 Task: Add the task  Improve user input sanitization for better security to the section Change Management Sprint in the project Transform and add a Due Date to the respective task as 2023/11/08.
Action: Mouse moved to (1138, 620)
Screenshot: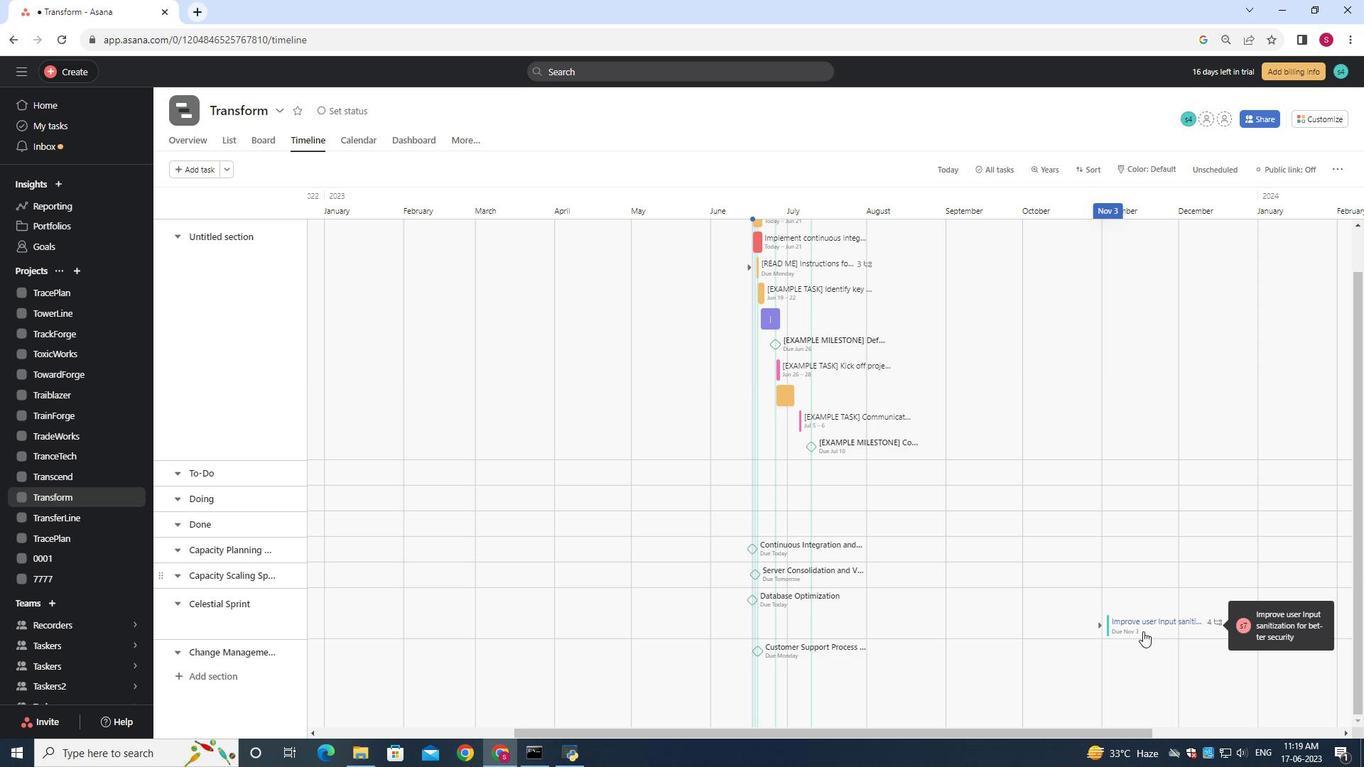 
Action: Mouse pressed left at (1138, 620)
Screenshot: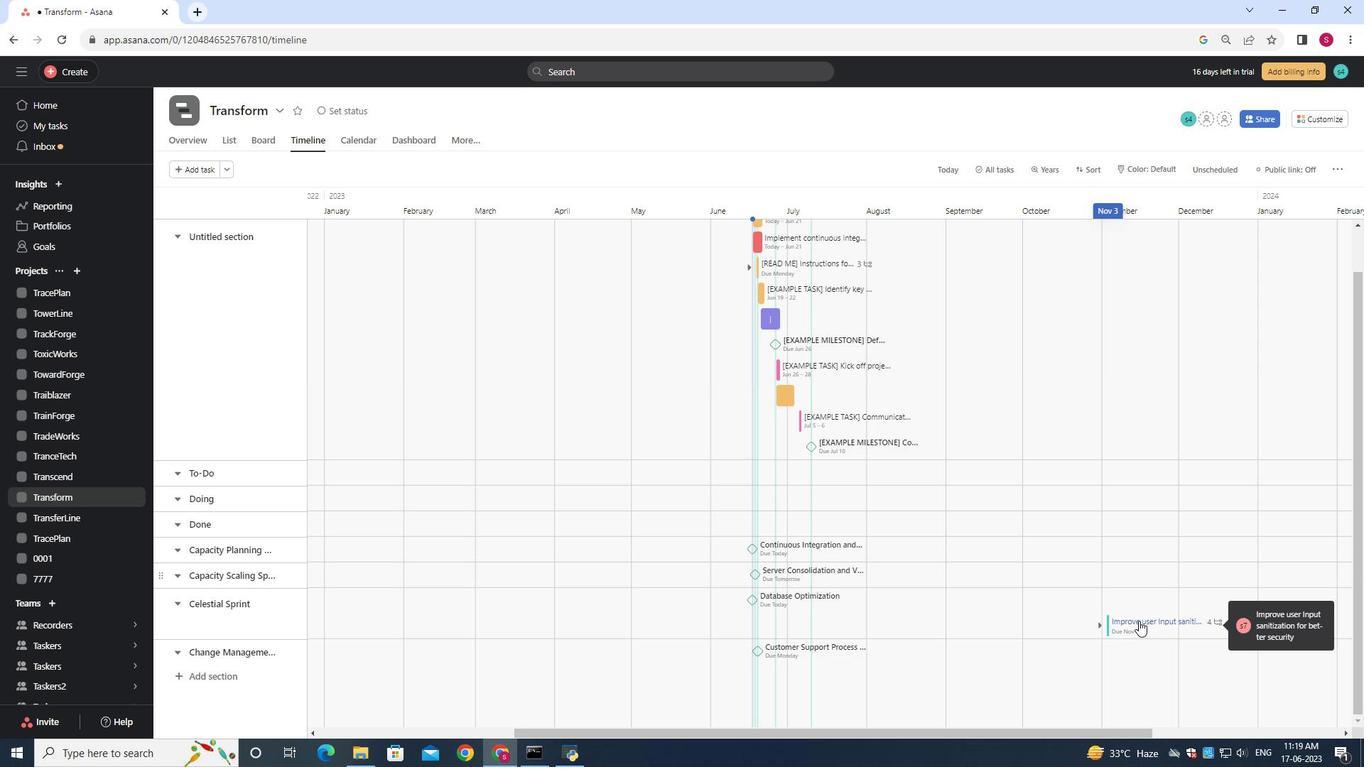 
Action: Mouse moved to (1121, 627)
Screenshot: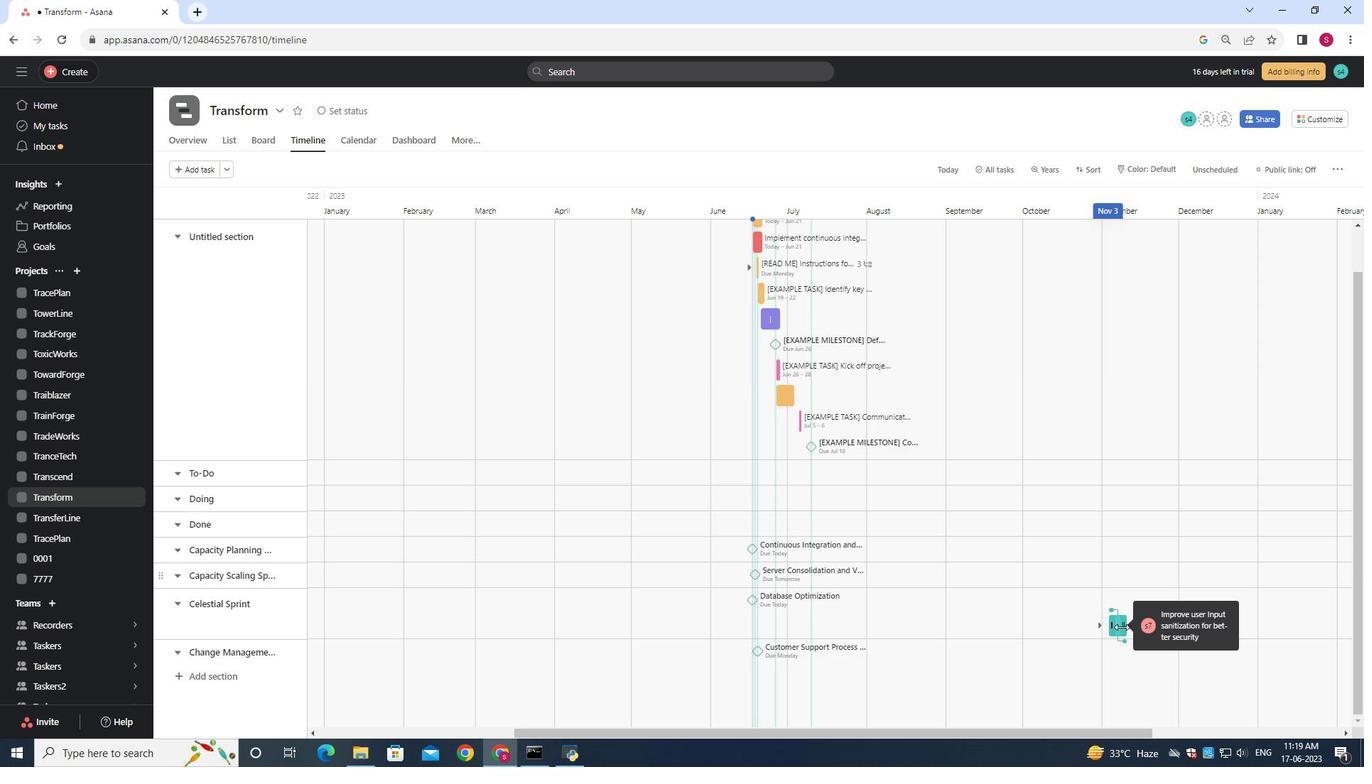 
Action: Mouse pressed left at (1121, 627)
Screenshot: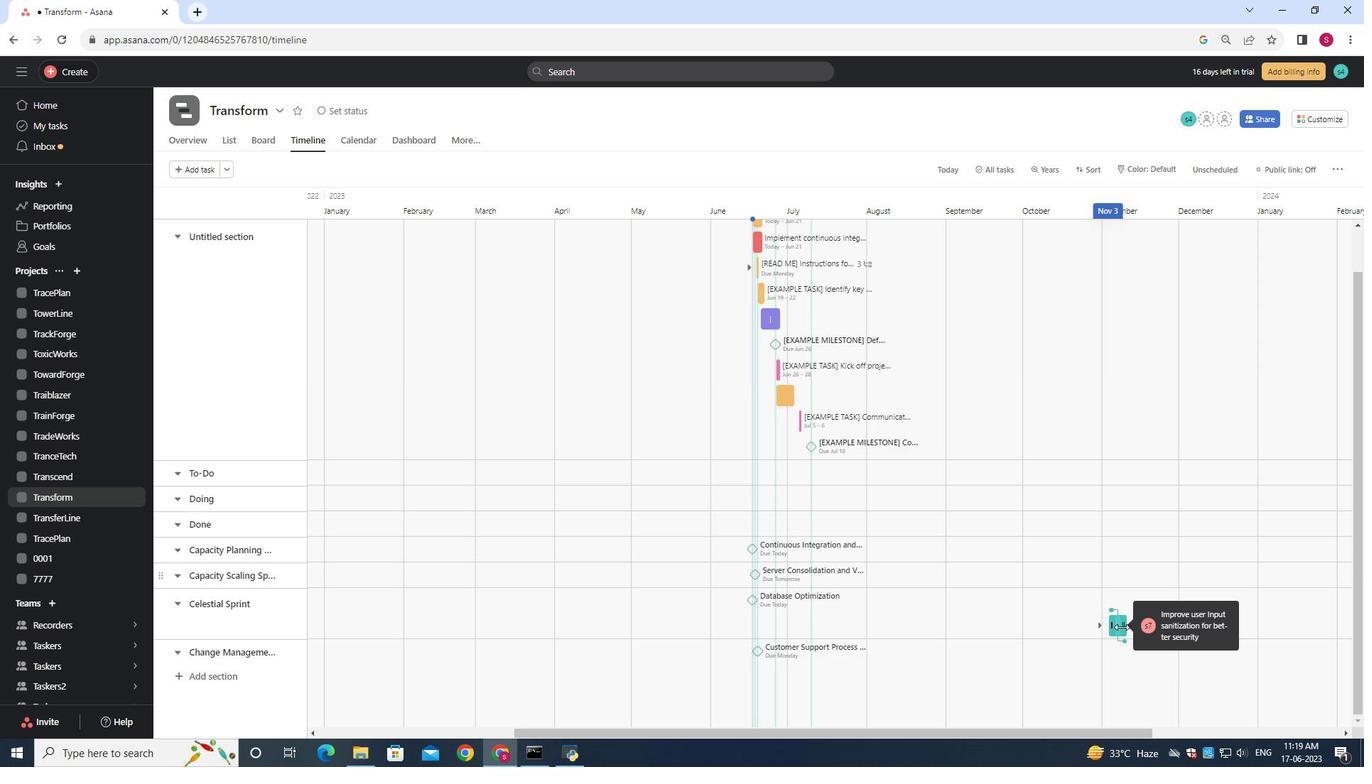 
Action: Mouse moved to (1117, 620)
Screenshot: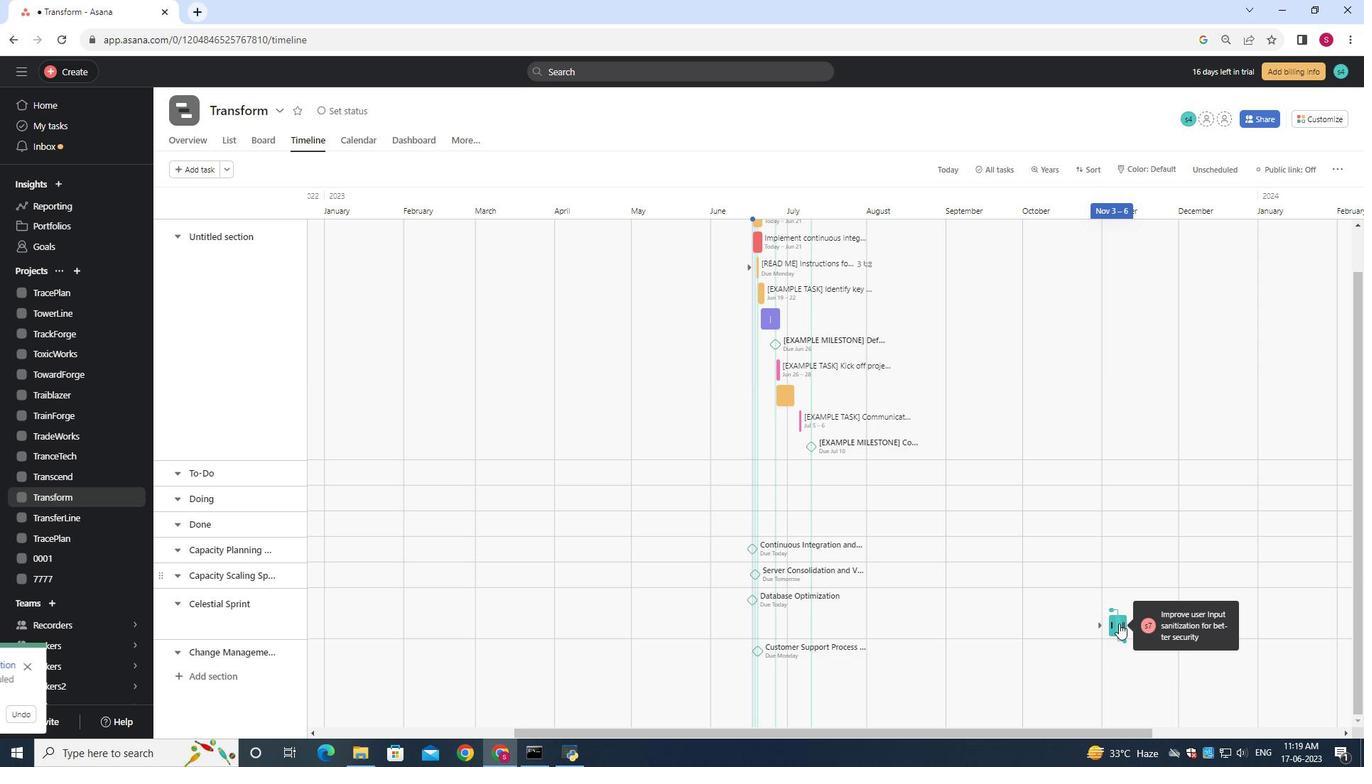 
Action: Mouse pressed left at (1117, 620)
Screenshot: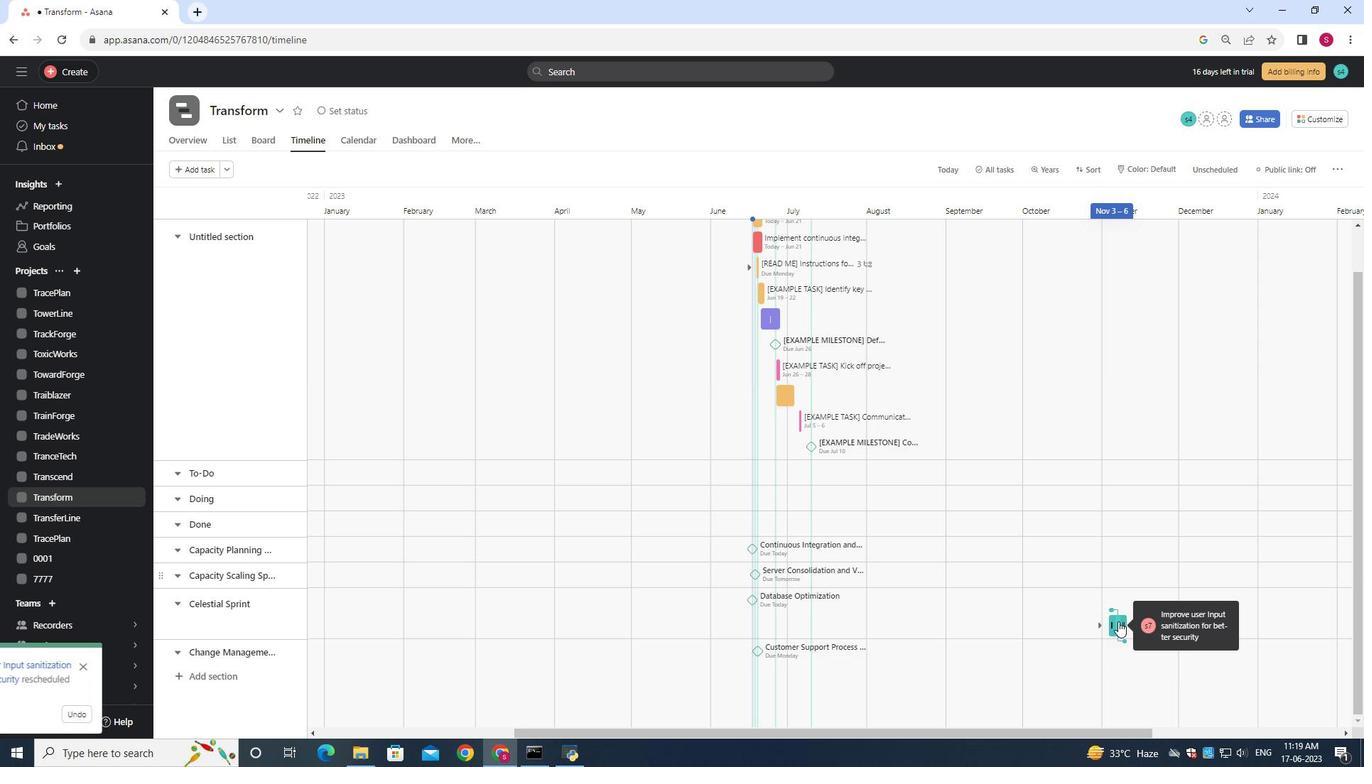 
Action: Mouse moved to (1122, 652)
Screenshot: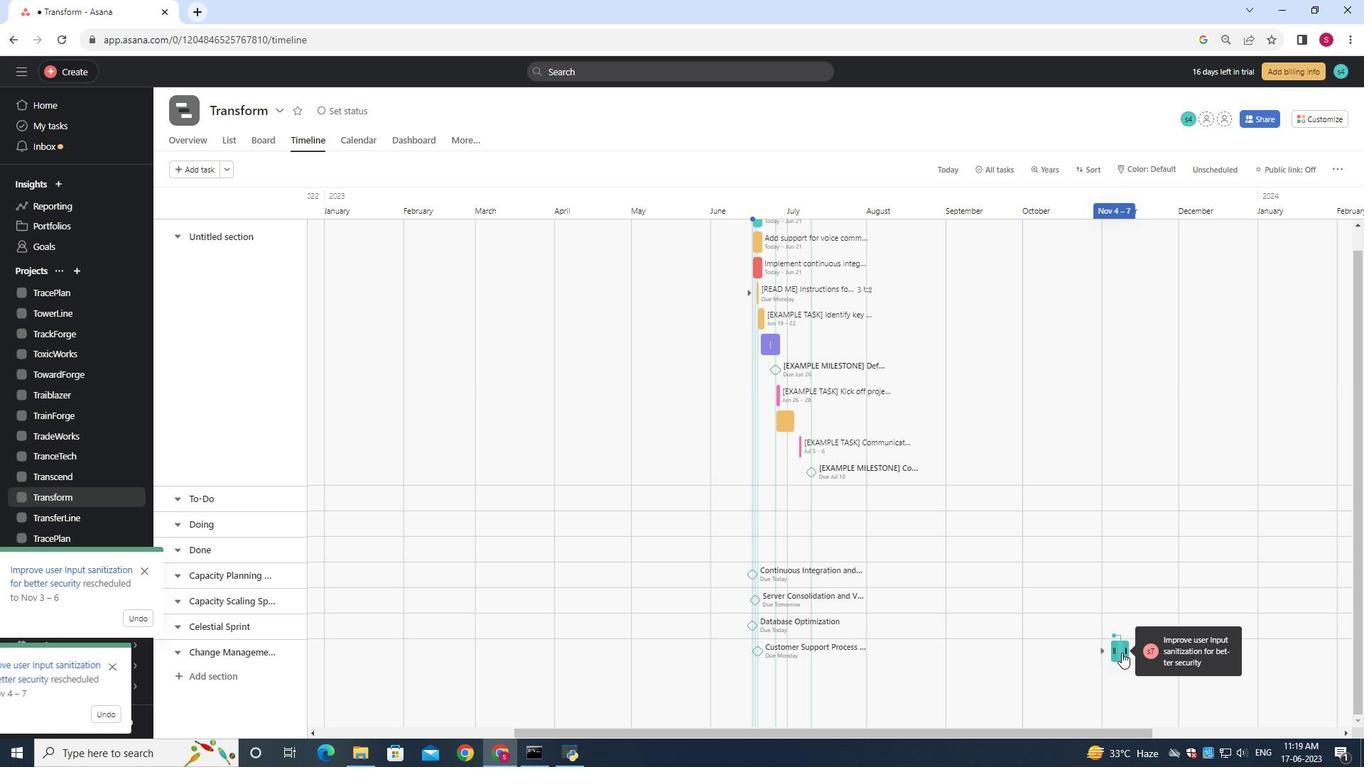 
Action: Mouse pressed left at (1122, 652)
Screenshot: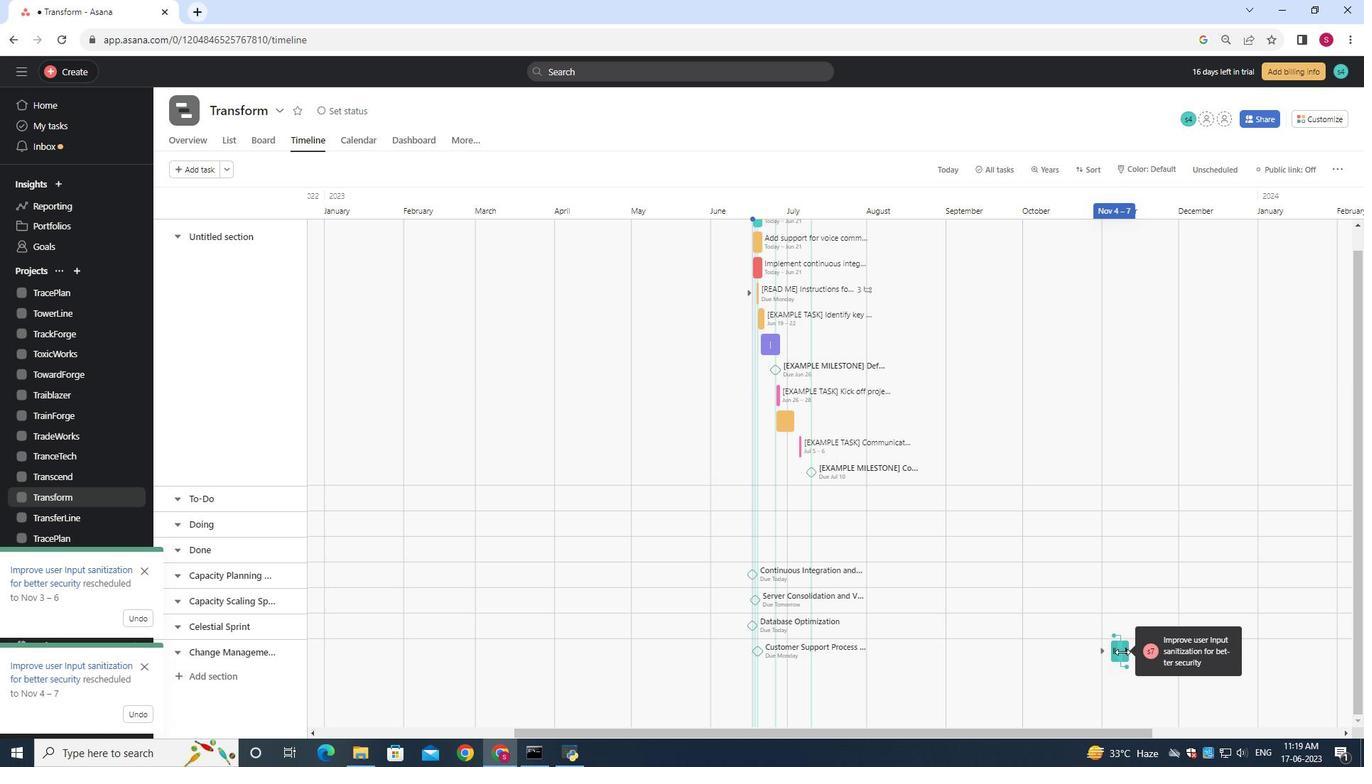 
Action: Mouse moved to (1116, 657)
Screenshot: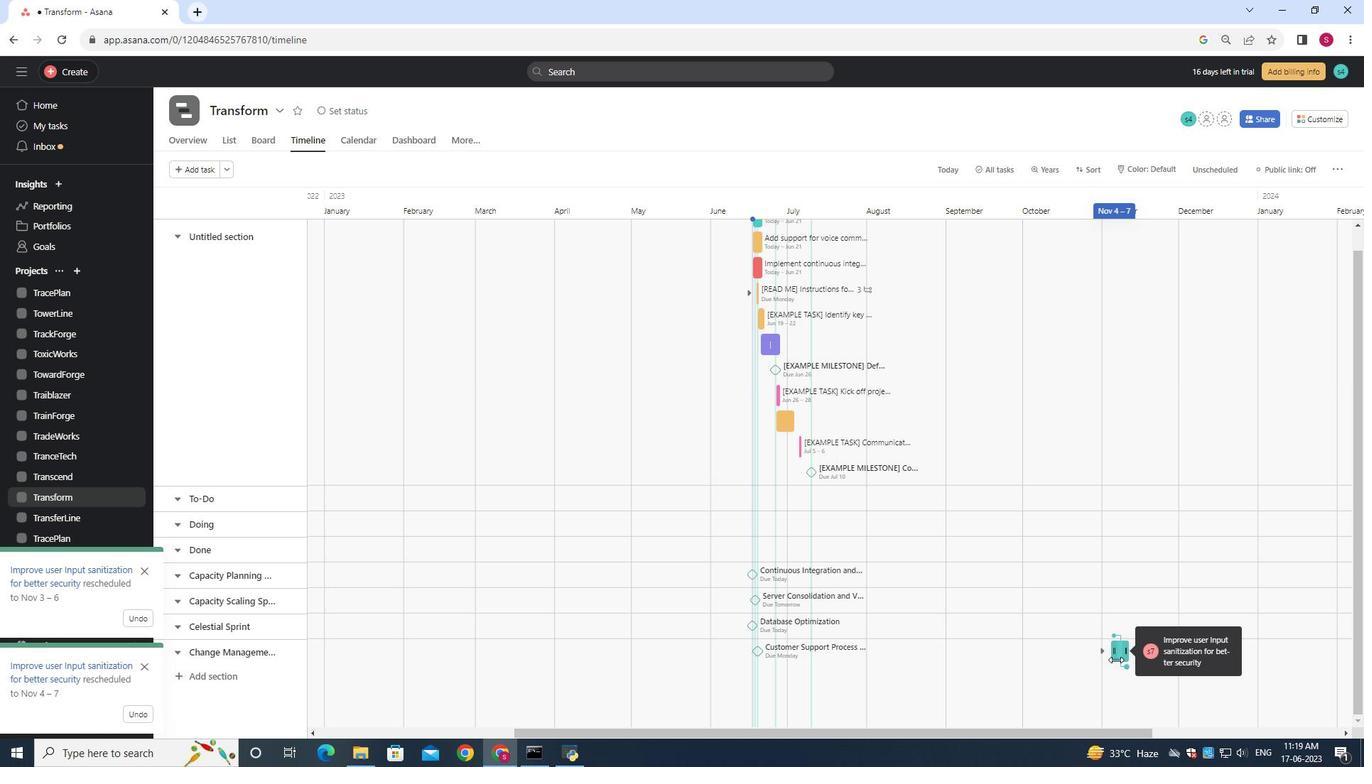 
Action: Mouse pressed left at (1116, 657)
Screenshot: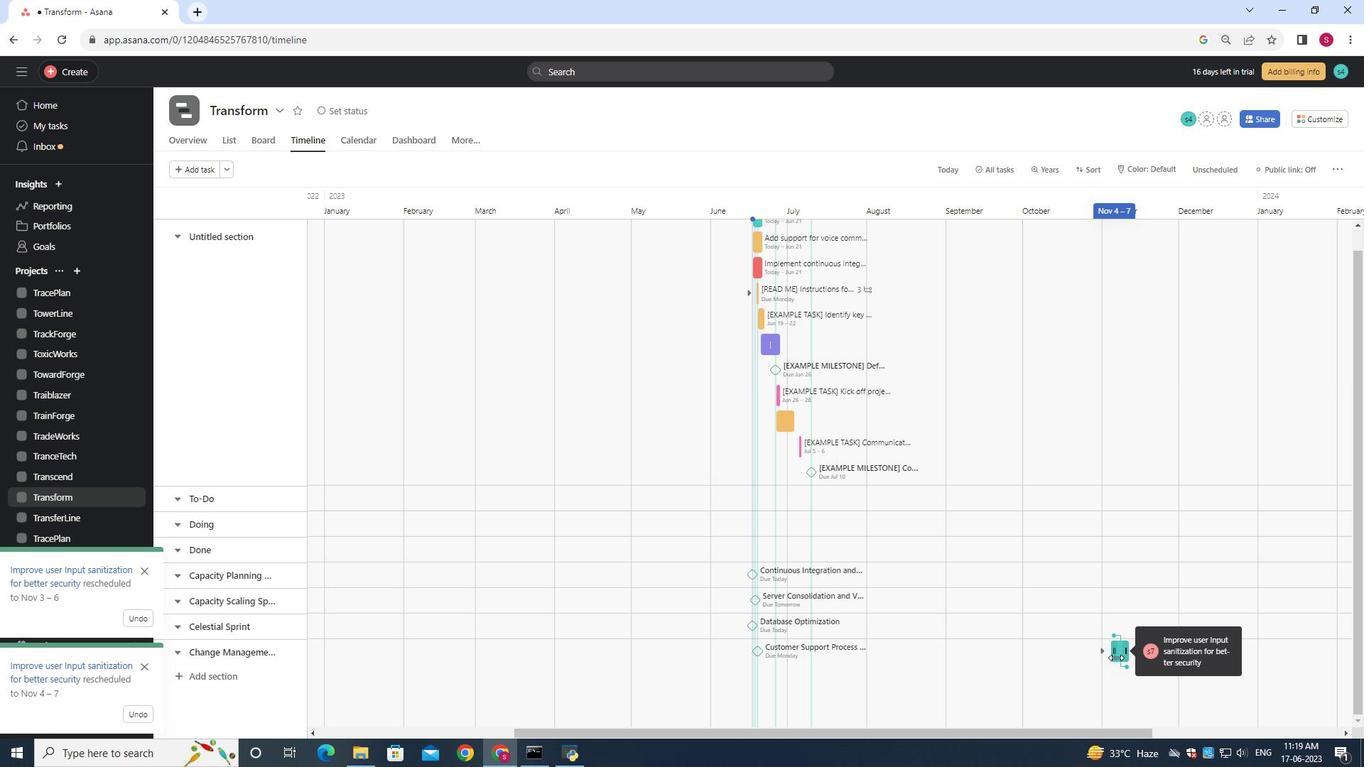 
Action: Mouse moved to (1122, 652)
Screenshot: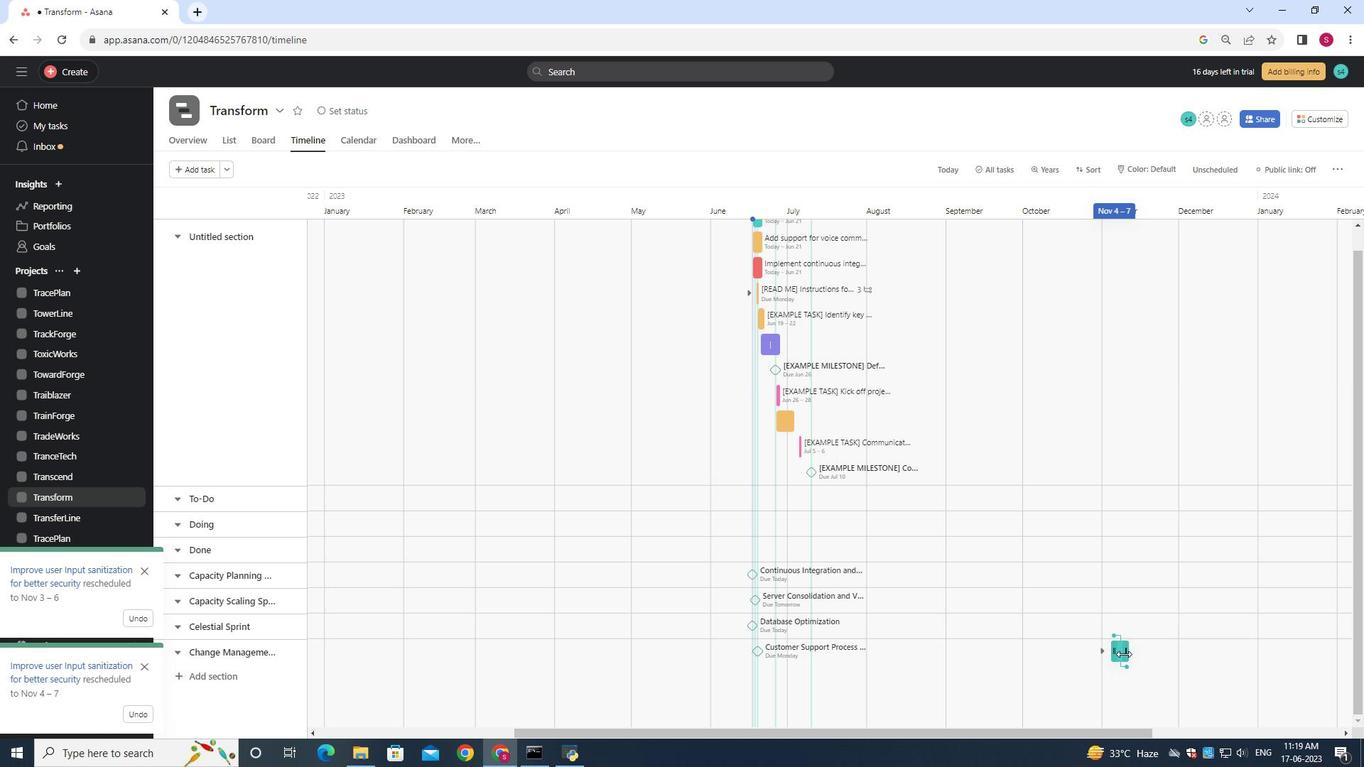 
Action: Mouse pressed left at (1122, 652)
Screenshot: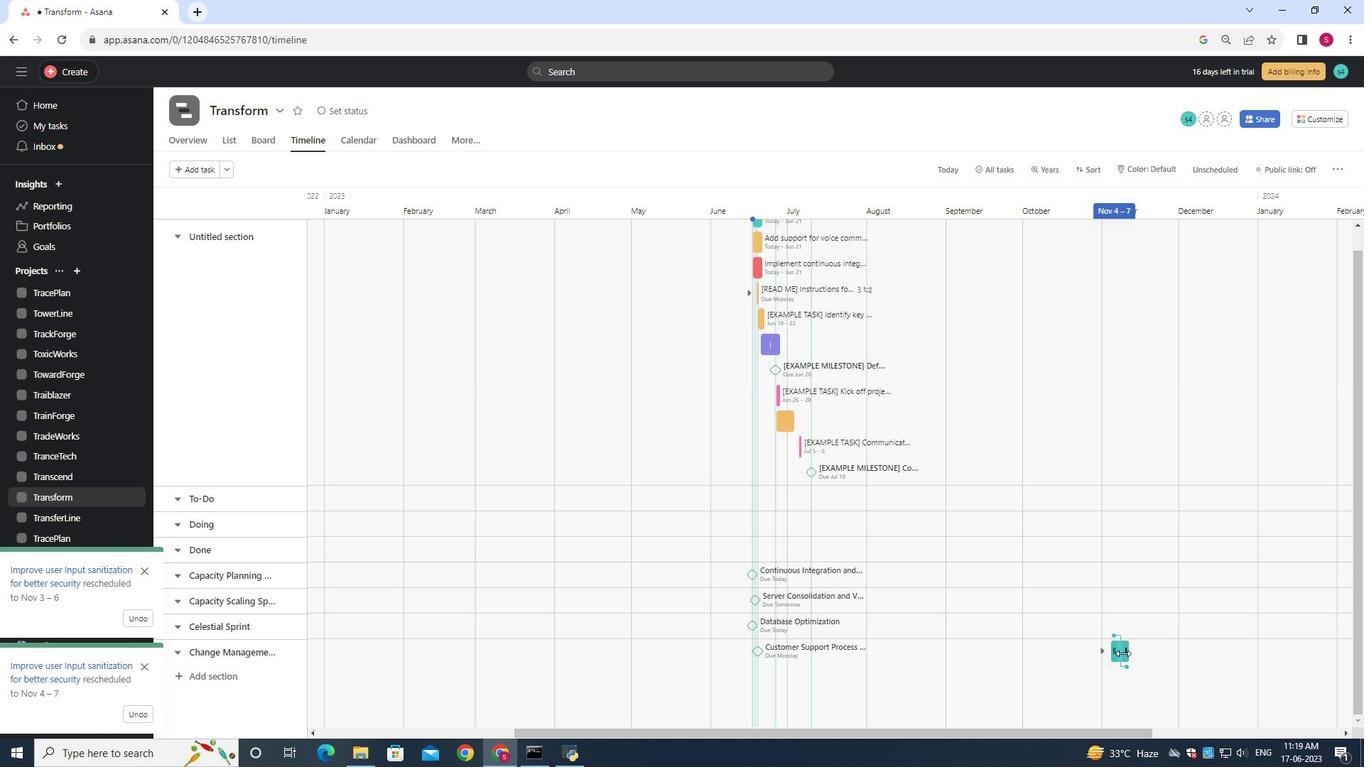 
Action: Mouse moved to (1123, 655)
Screenshot: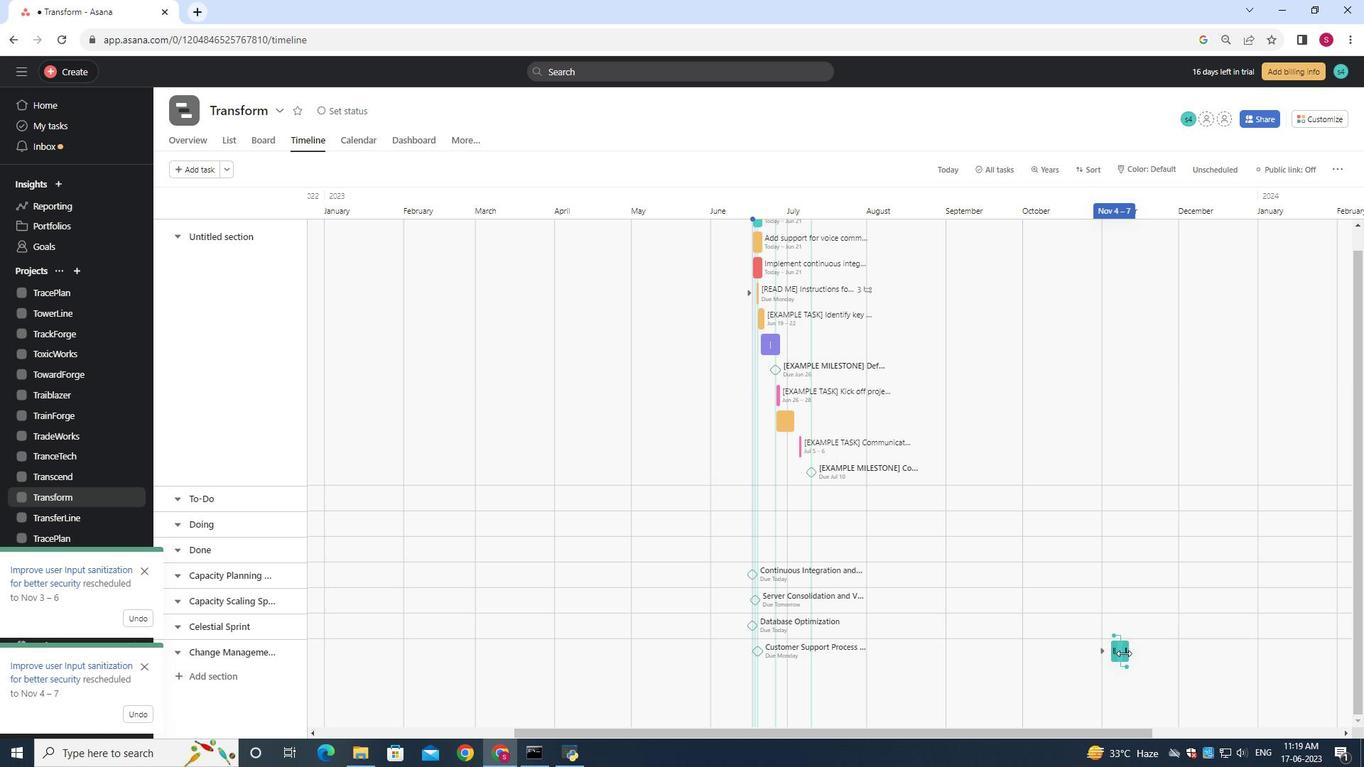 
Action: Mouse pressed left at (1123, 655)
Screenshot: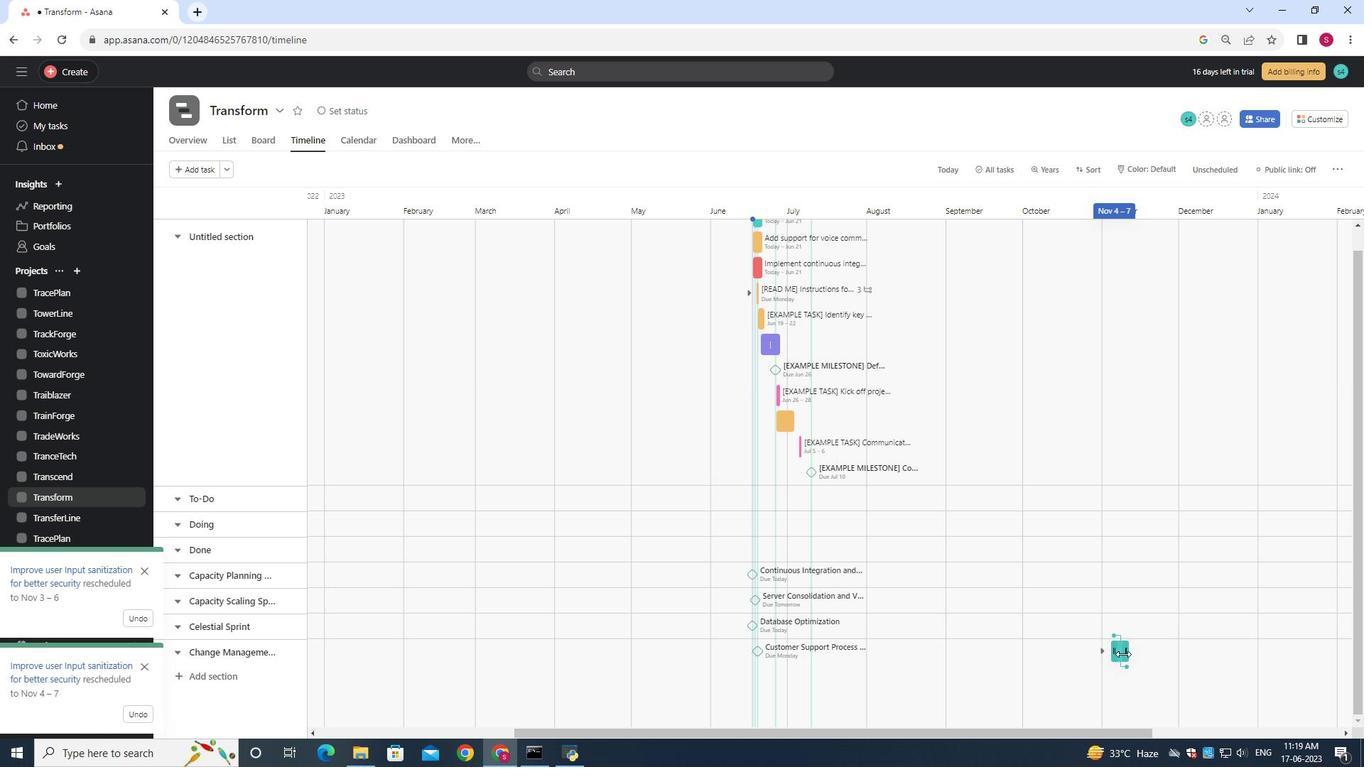 
Action: Mouse moved to (1123, 666)
Screenshot: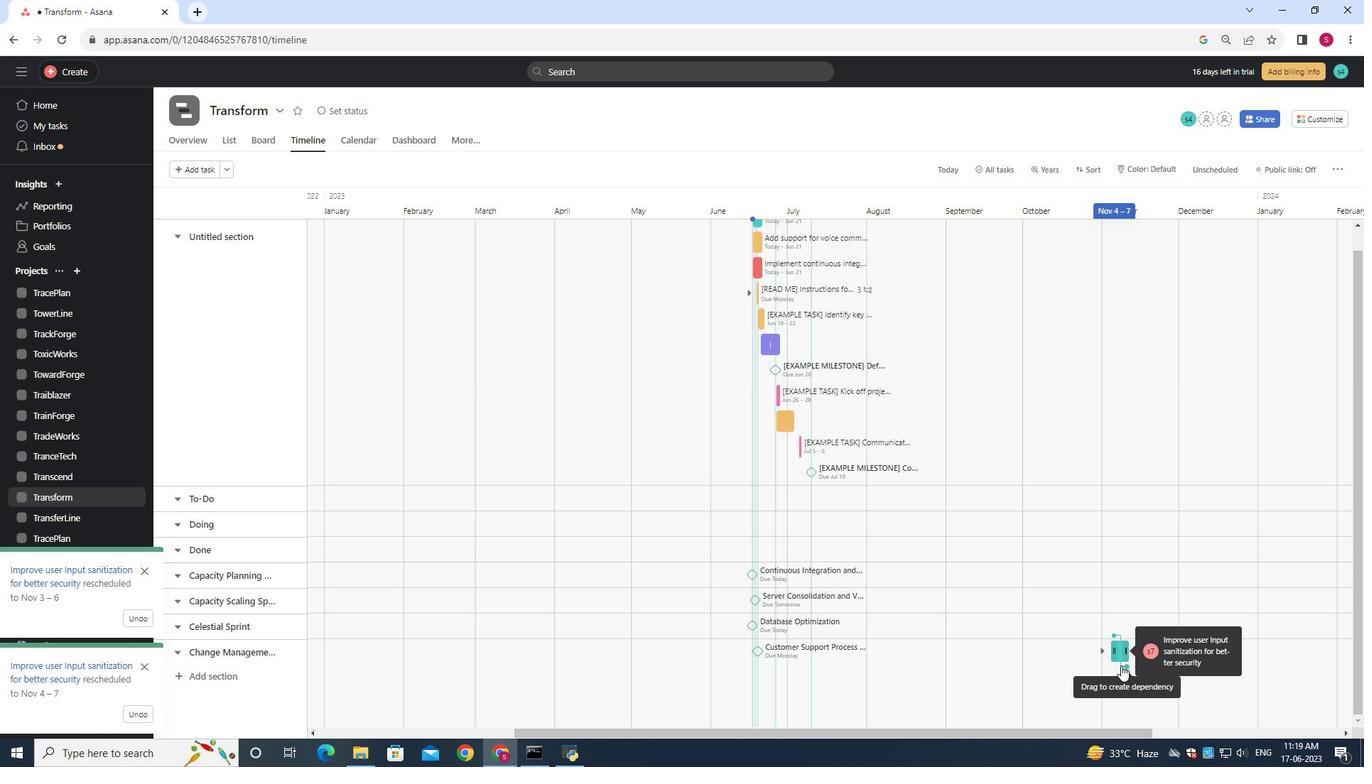 
Action: Mouse pressed left at (1123, 666)
Screenshot: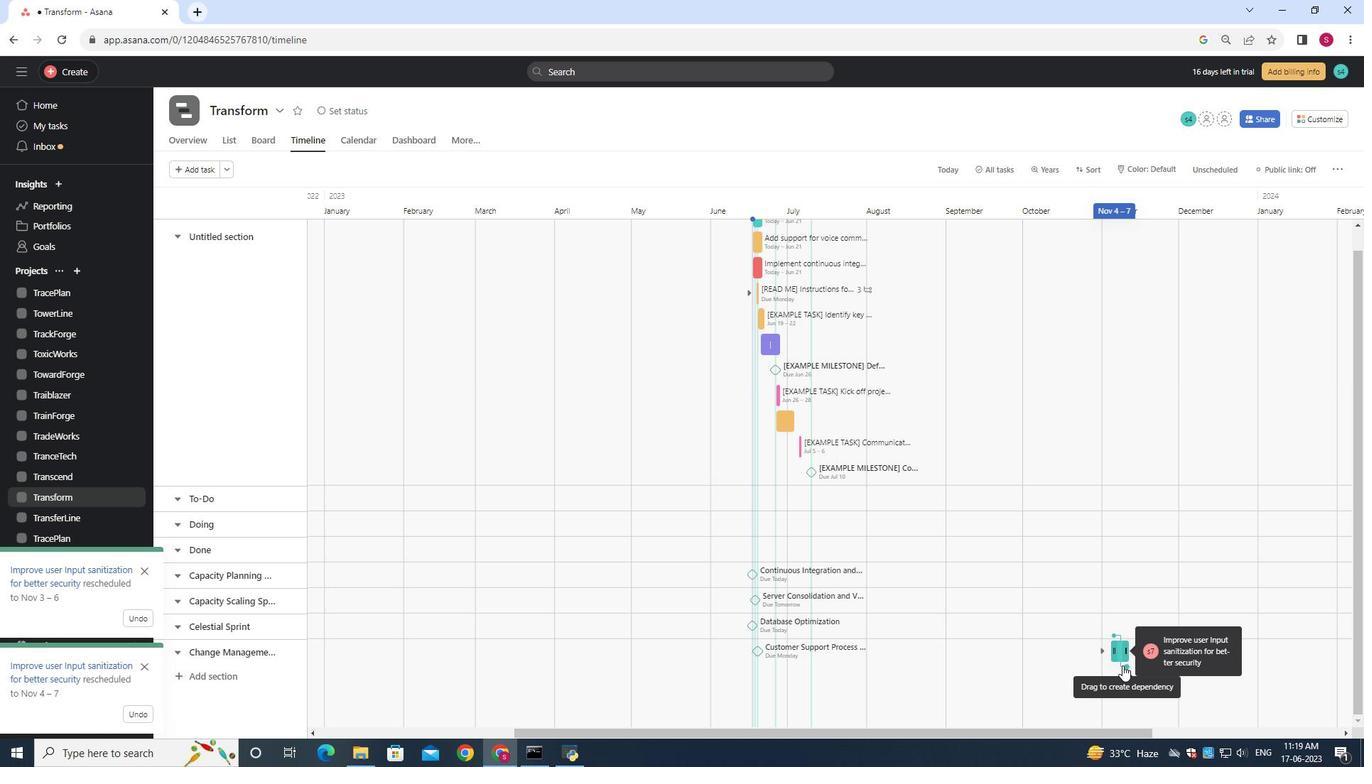 
Action: Mouse moved to (1129, 665)
Screenshot: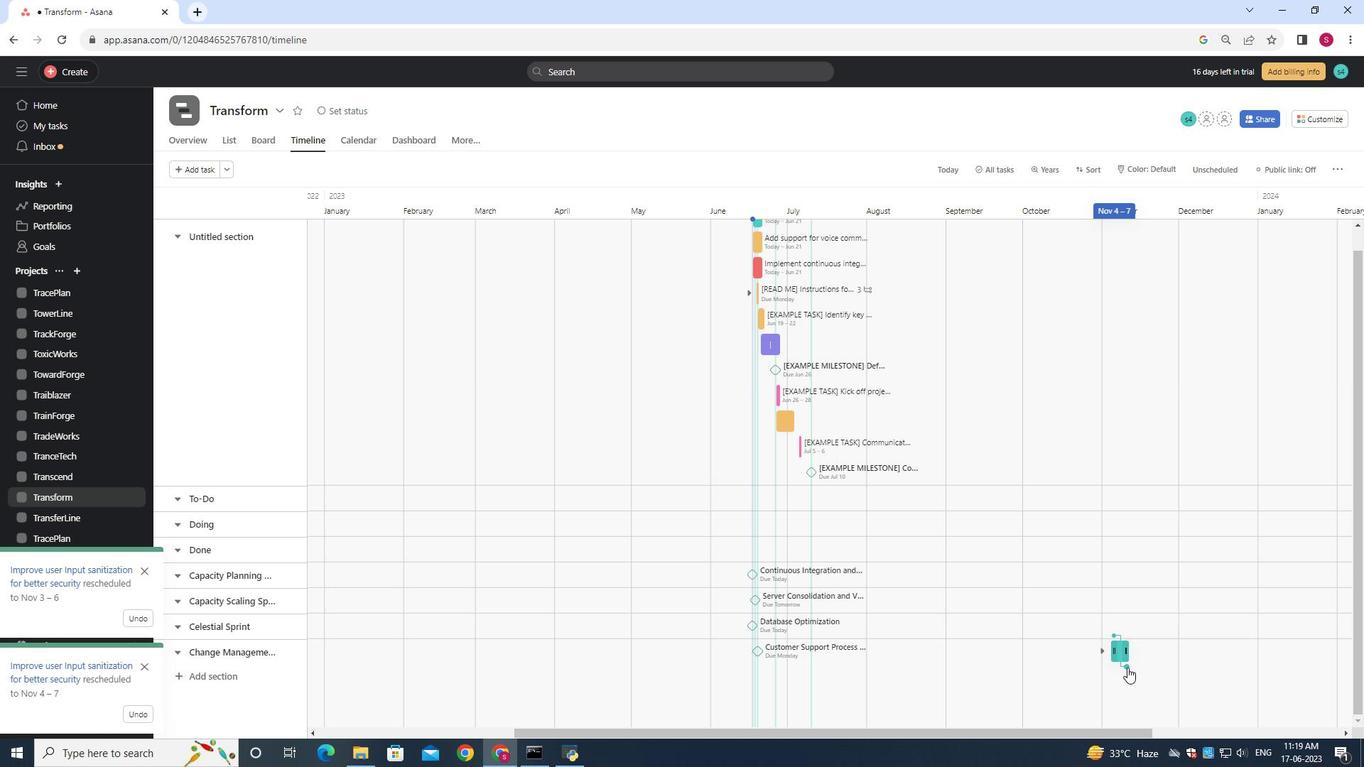 
Action: Mouse pressed left at (1129, 665)
Screenshot: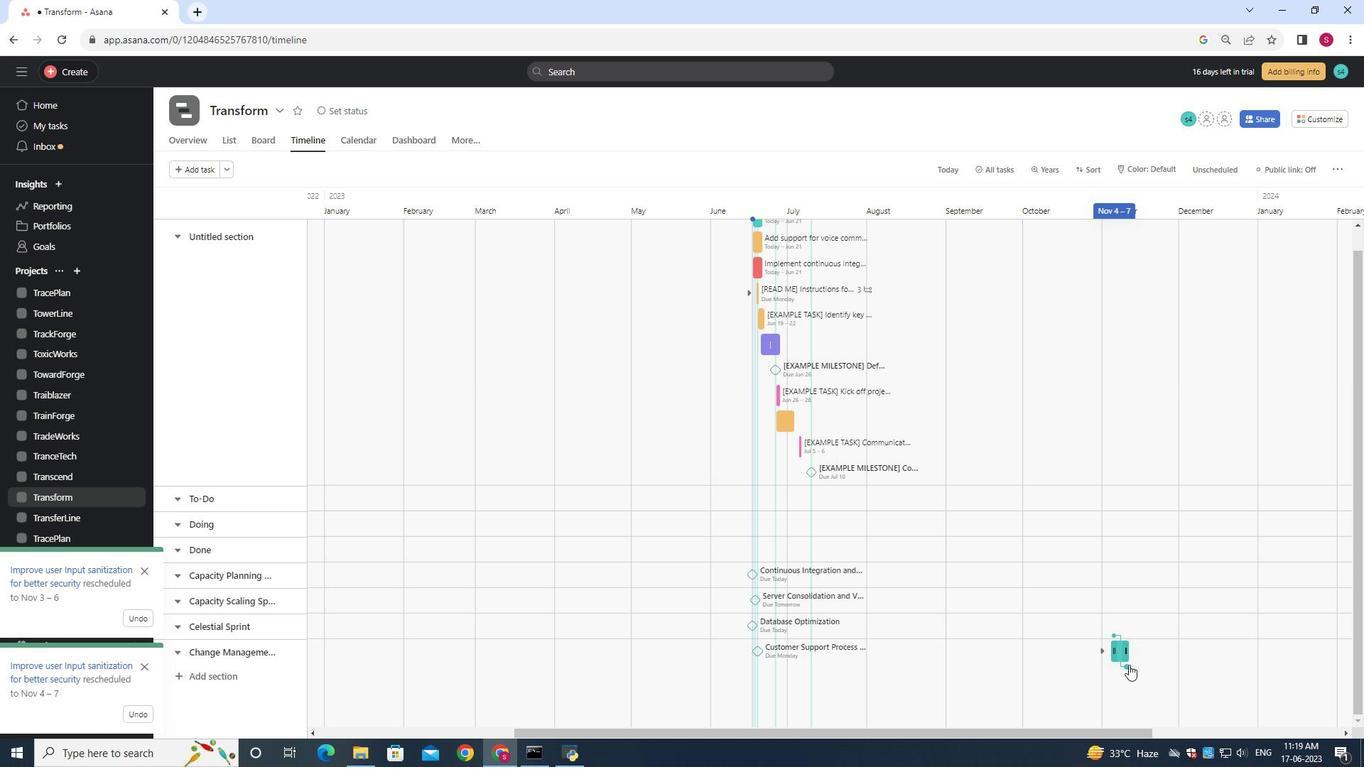 
Action: Mouse moved to (1117, 651)
Screenshot: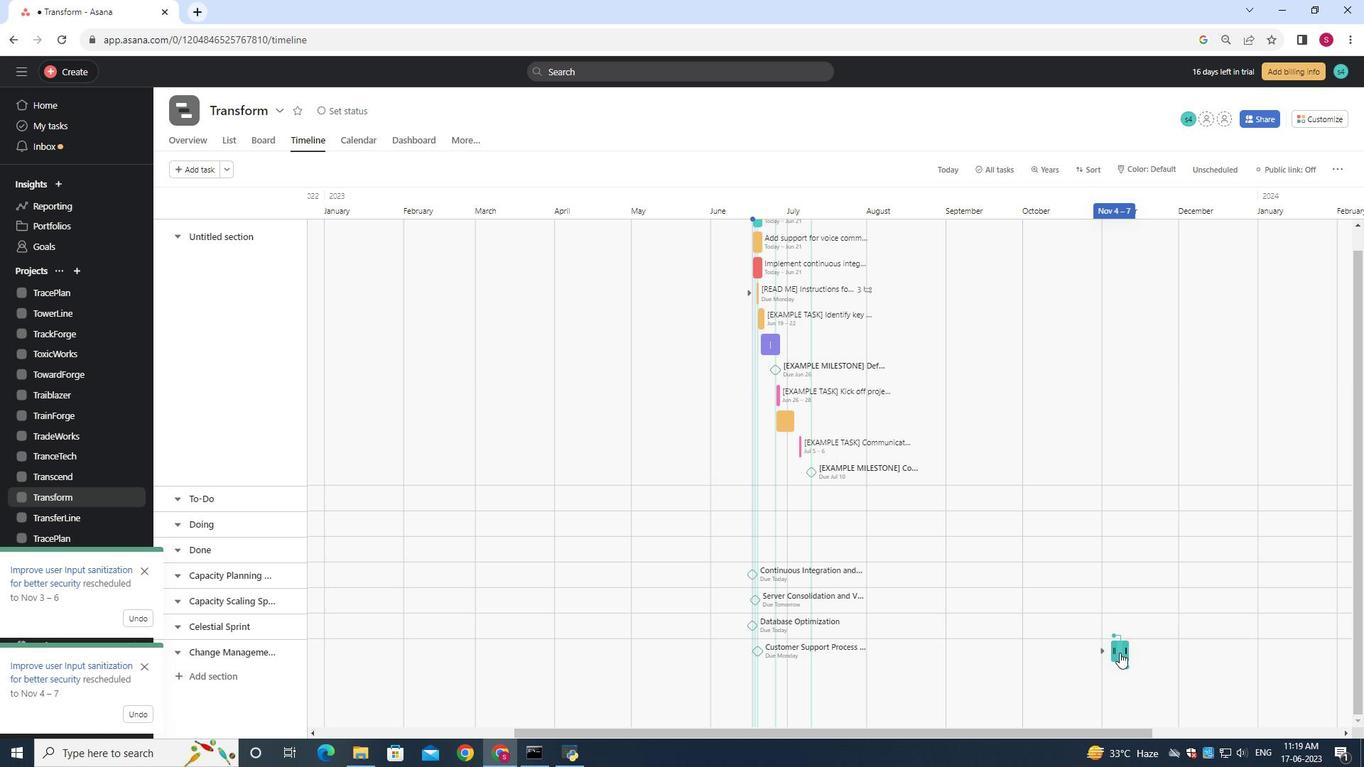 
Action: Mouse pressed left at (1117, 651)
Screenshot: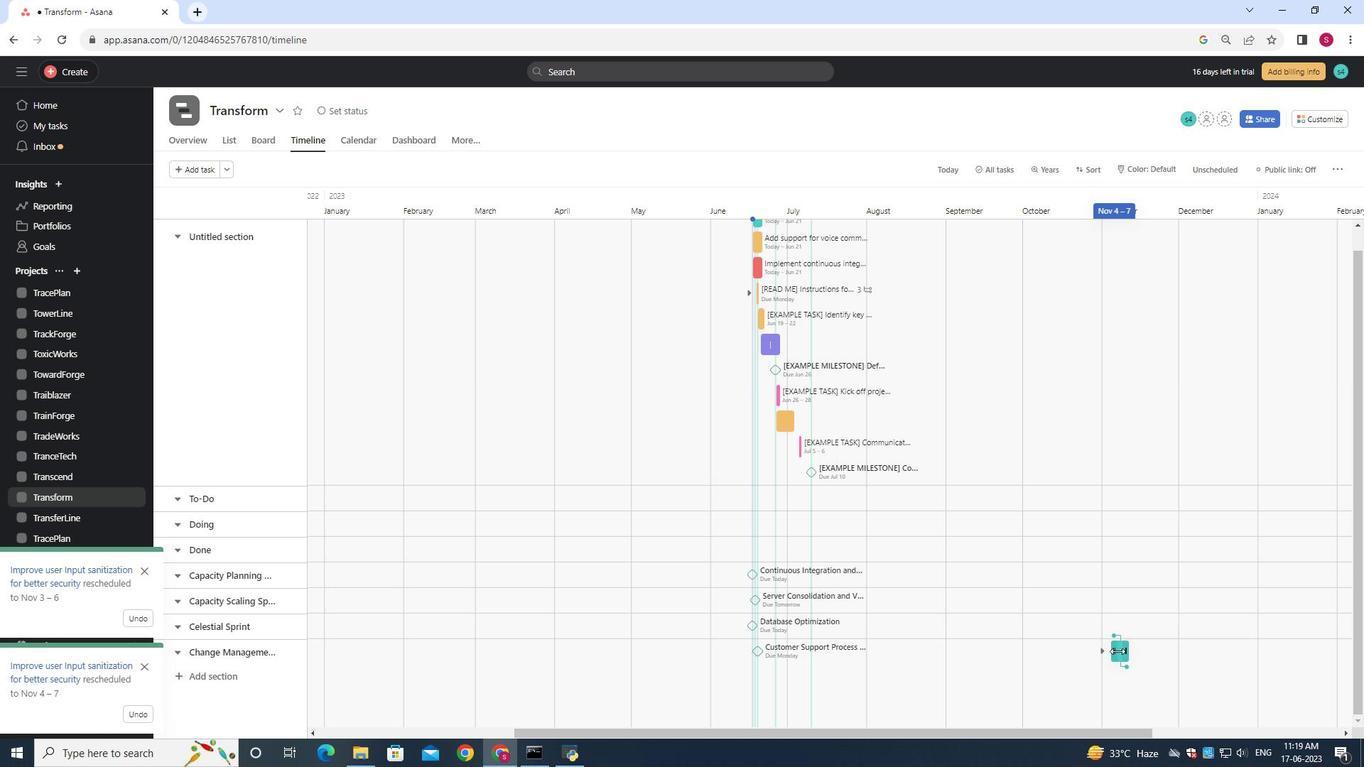
Action: Mouse moved to (1165, 651)
Screenshot: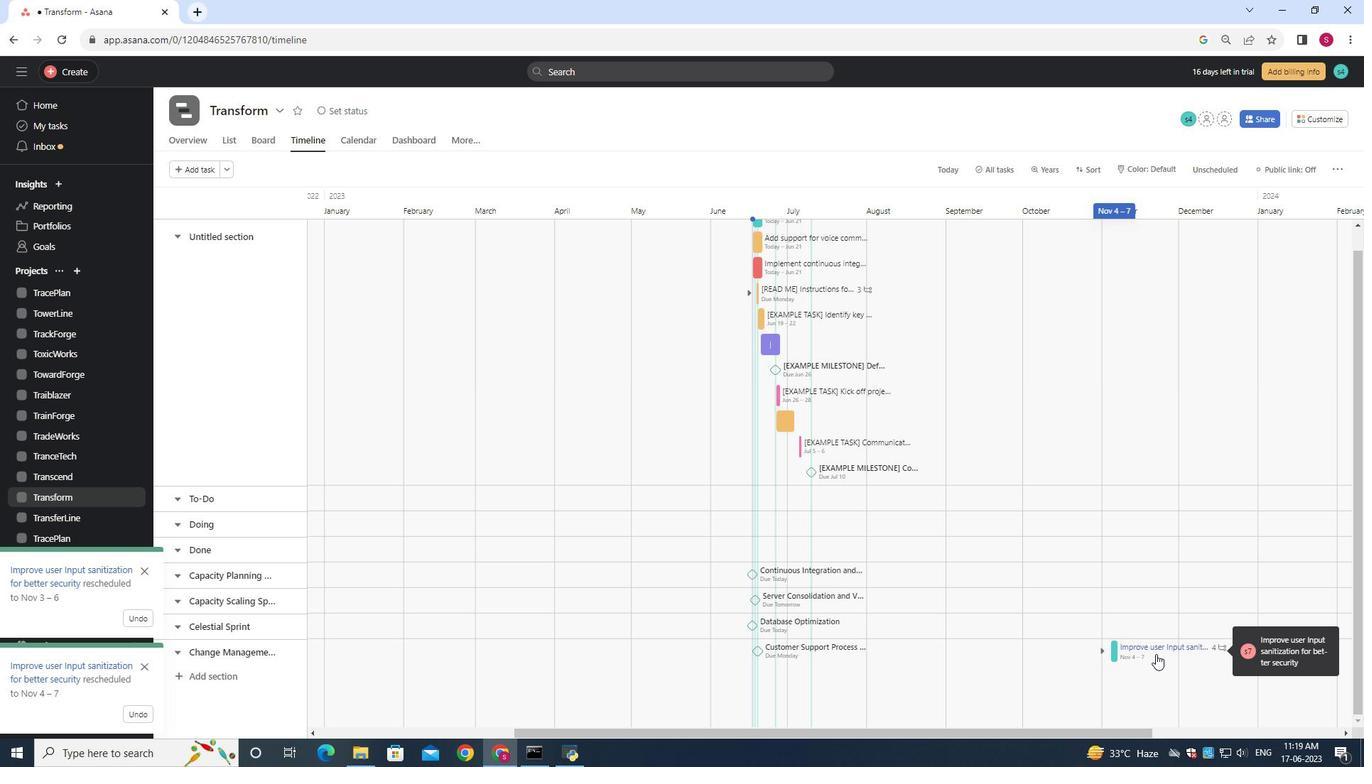 
Action: Mouse pressed left at (1165, 651)
Screenshot: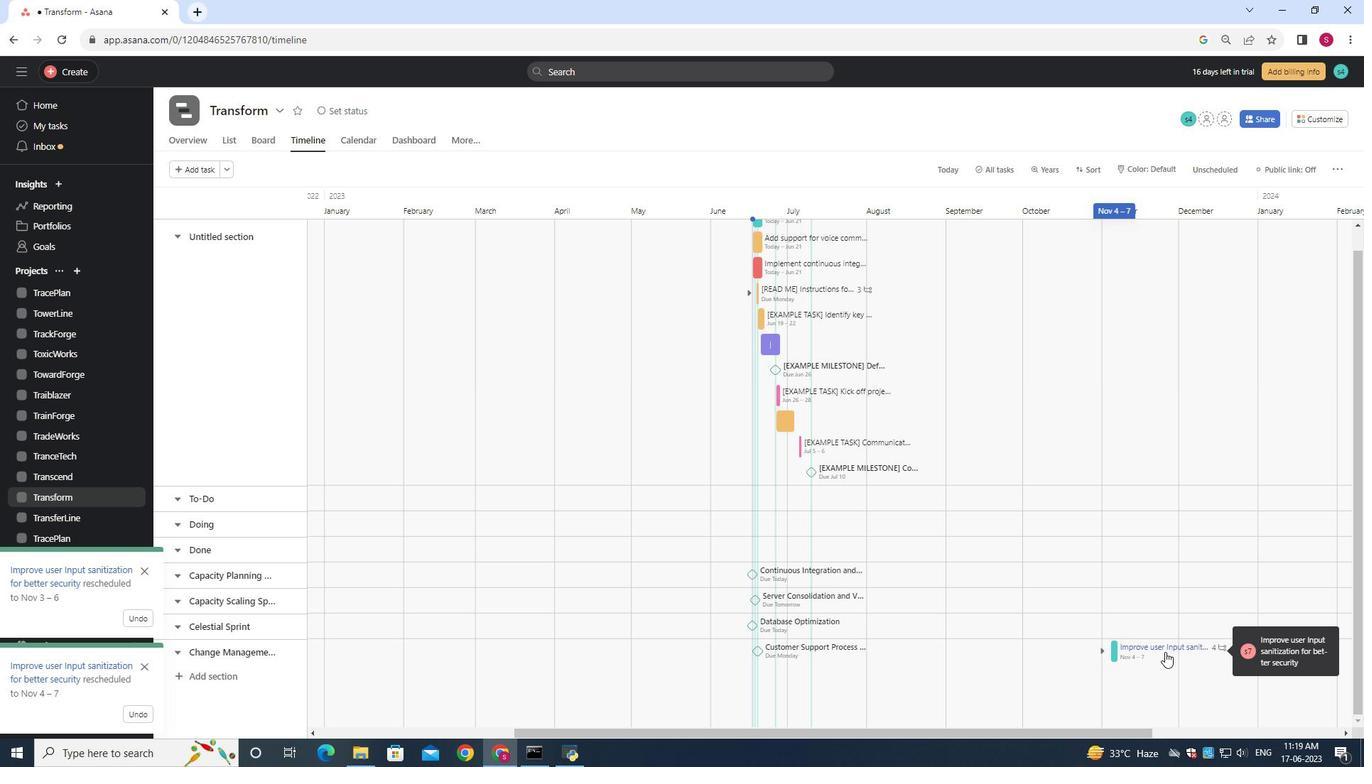 
Action: Mouse moved to (1094, 269)
Screenshot: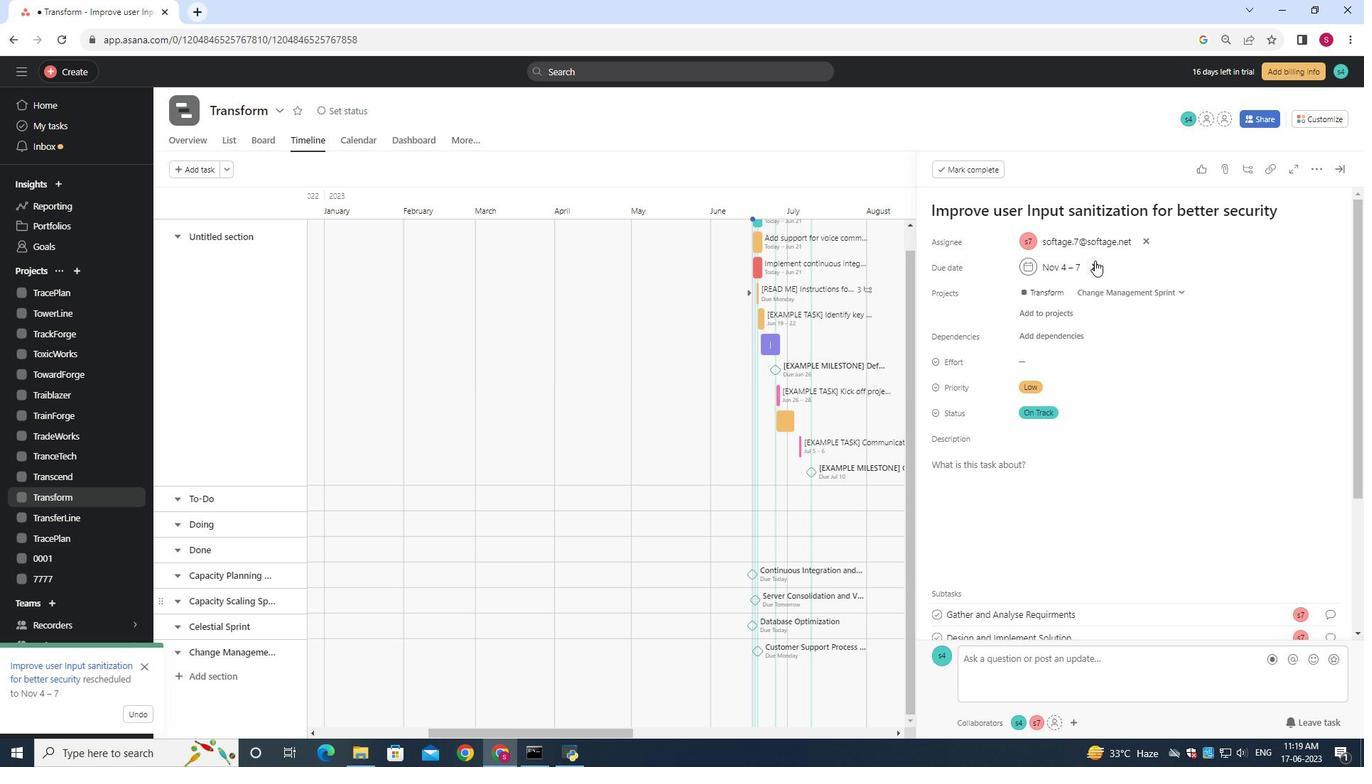 
Action: Mouse pressed left at (1094, 269)
Screenshot: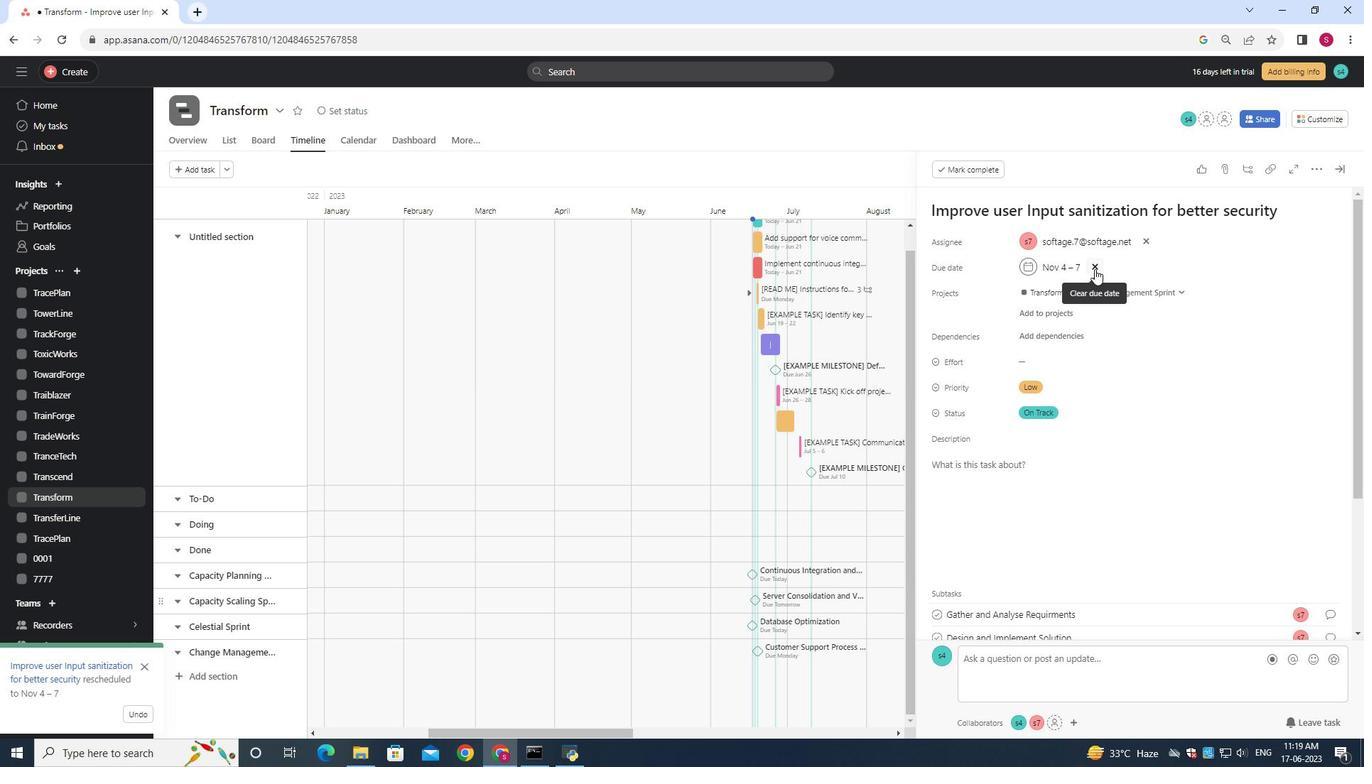 
Action: Mouse moved to (1086, 267)
Screenshot: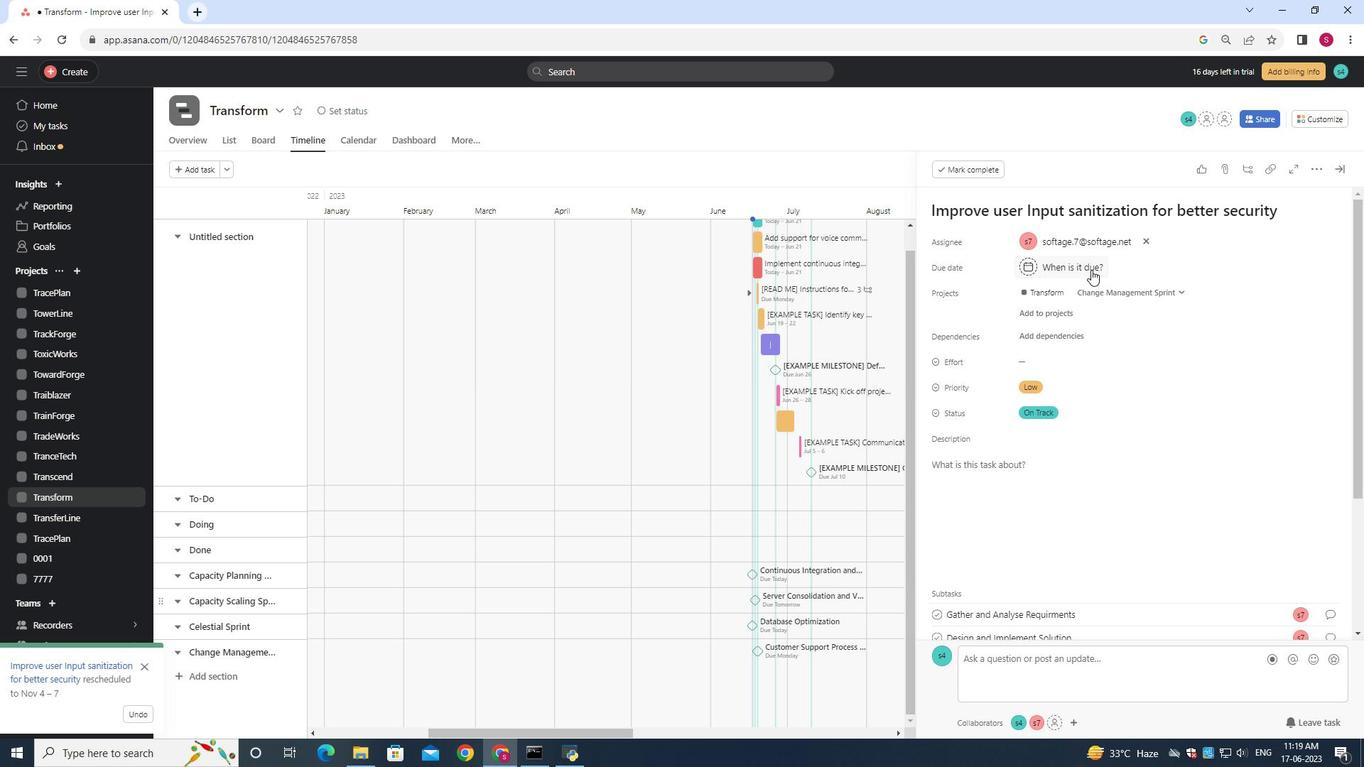 
Action: Mouse pressed left at (1086, 267)
Screenshot: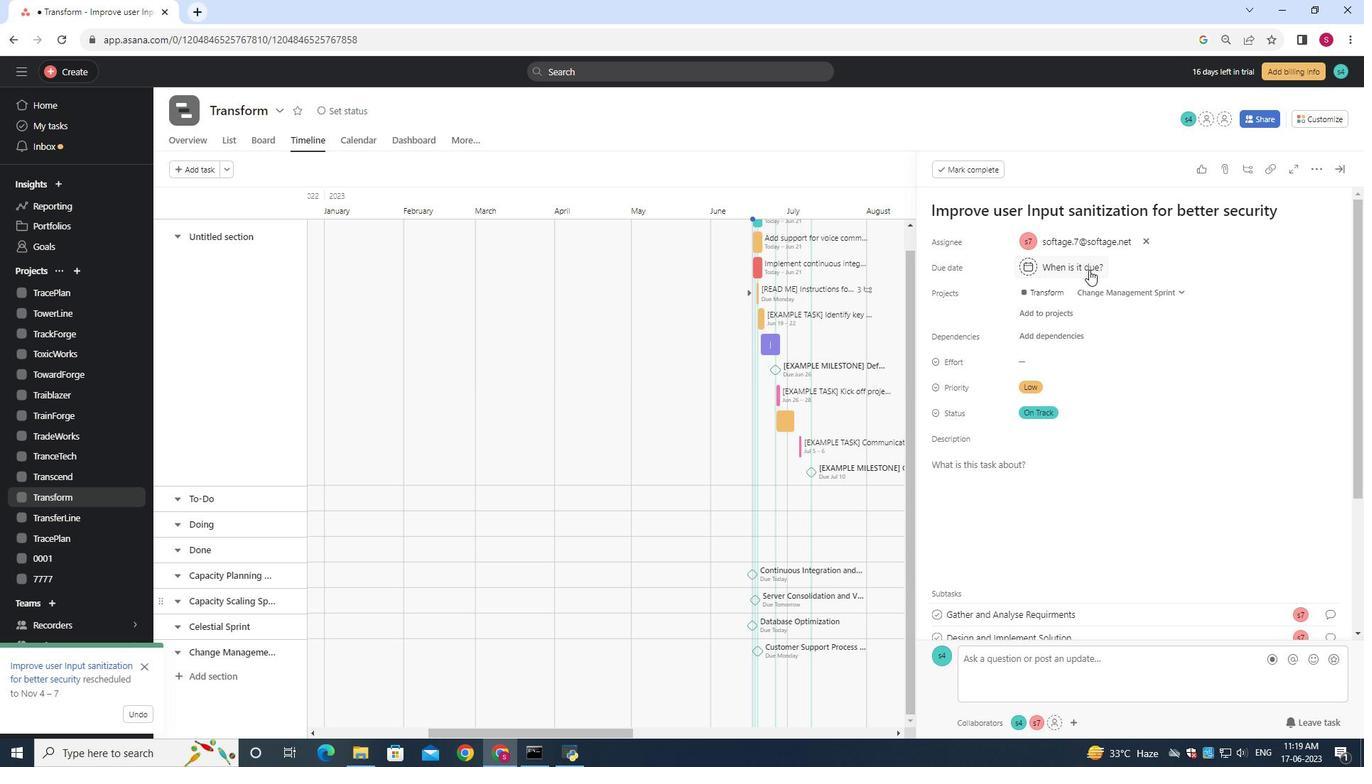 
Action: Mouse moved to (1085, 265)
Screenshot: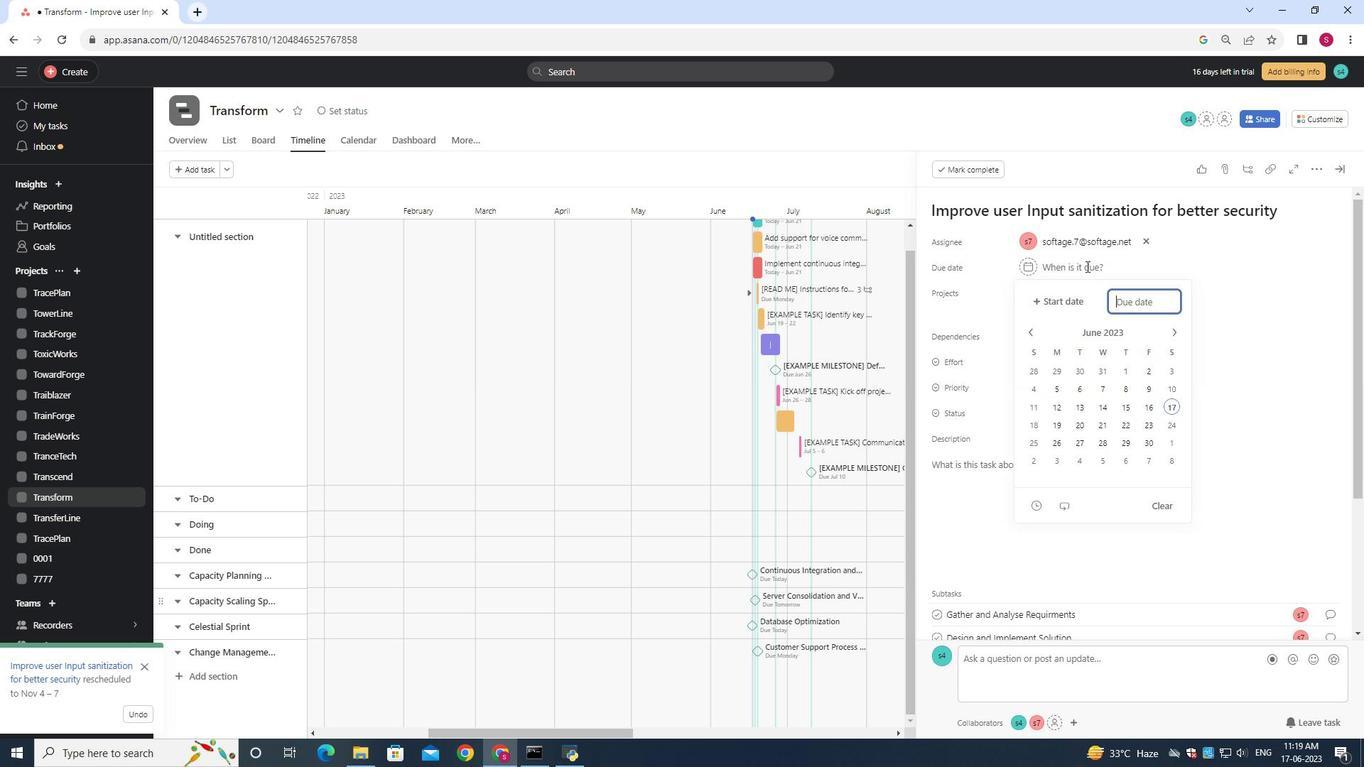 
Action: Key pressed 20
Screenshot: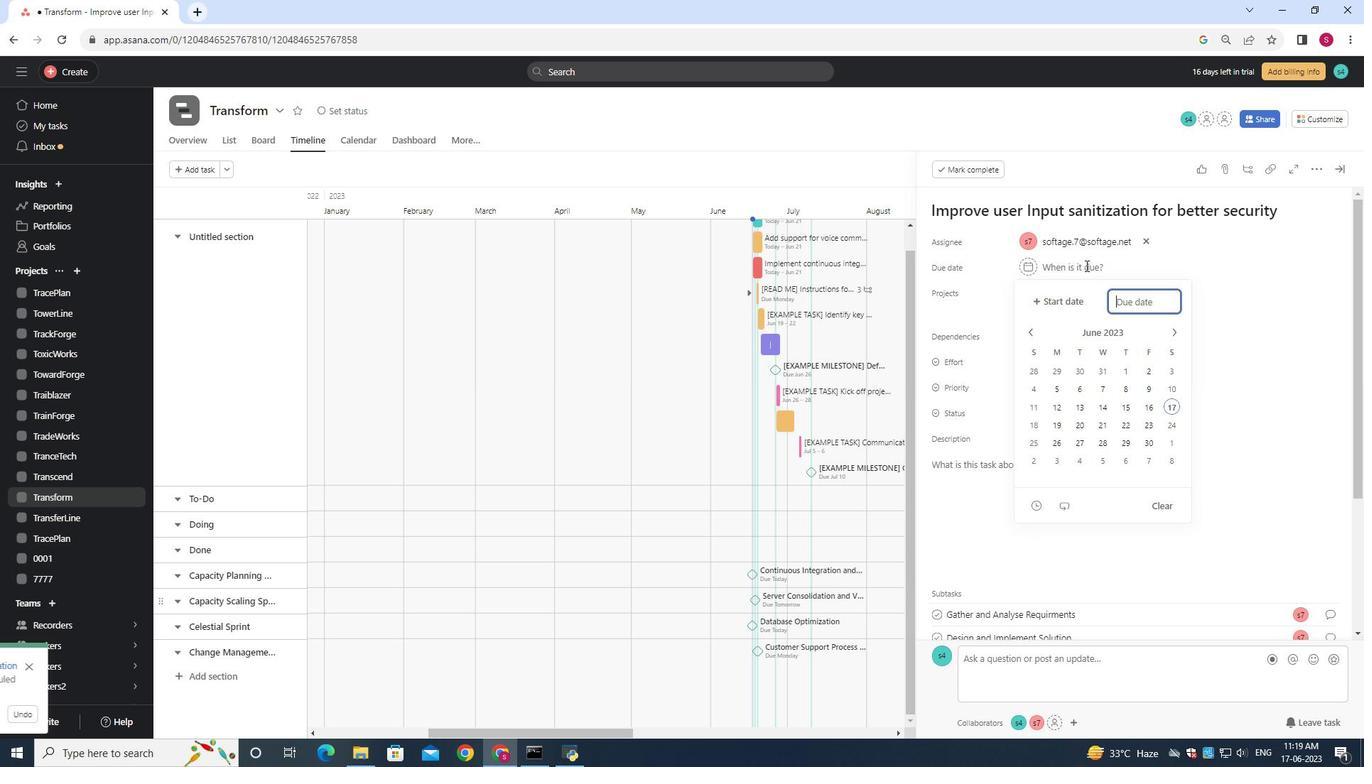 
Action: Mouse moved to (1086, 266)
Screenshot: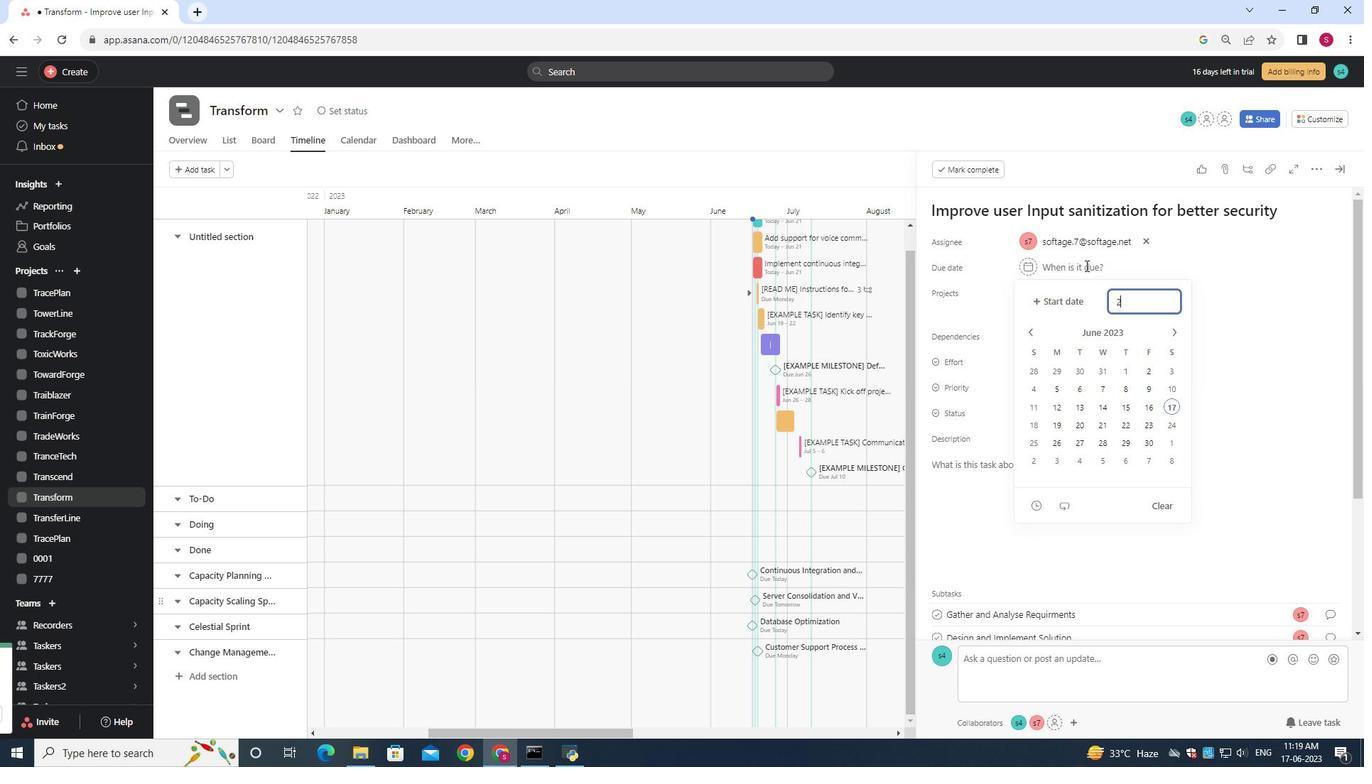 
Action: Key pressed 2
Screenshot: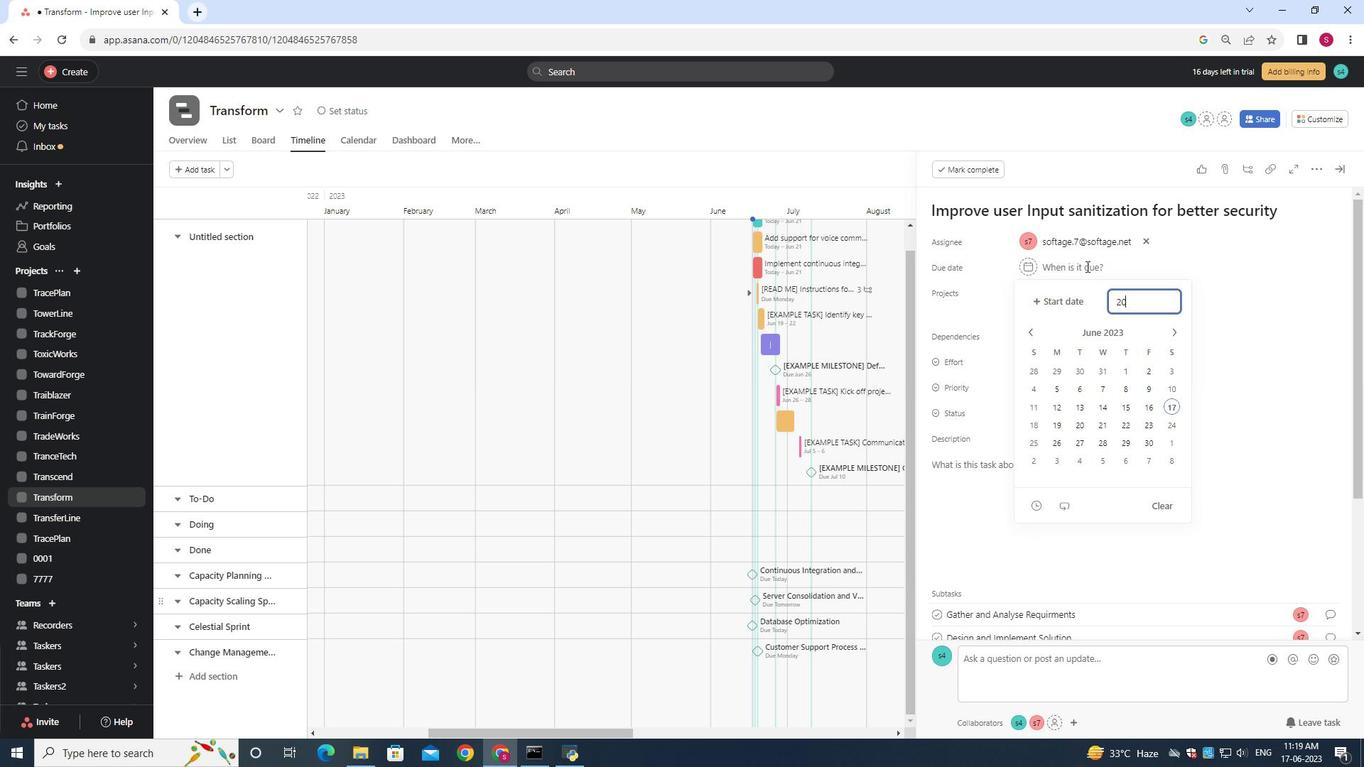 
Action: Mouse moved to (1087, 267)
Screenshot: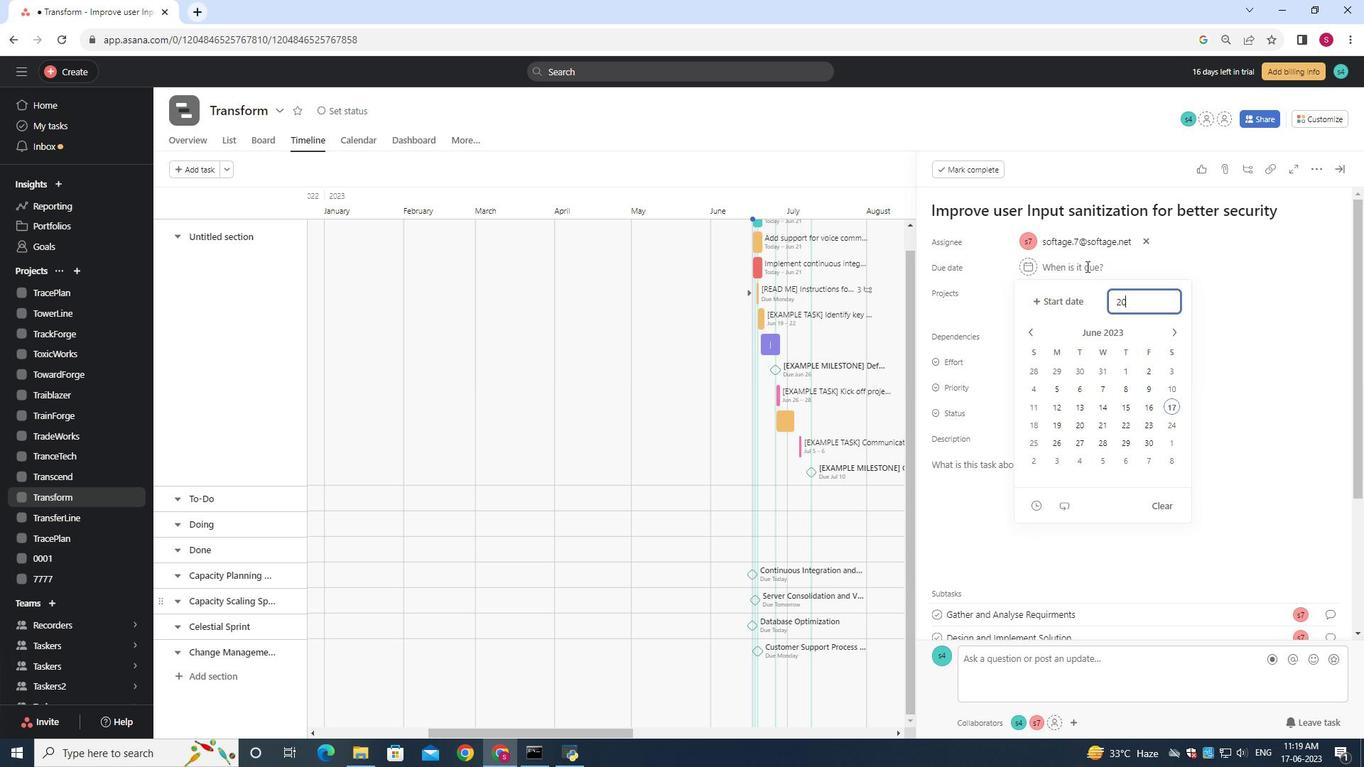 
Action: Key pressed 3
Screenshot: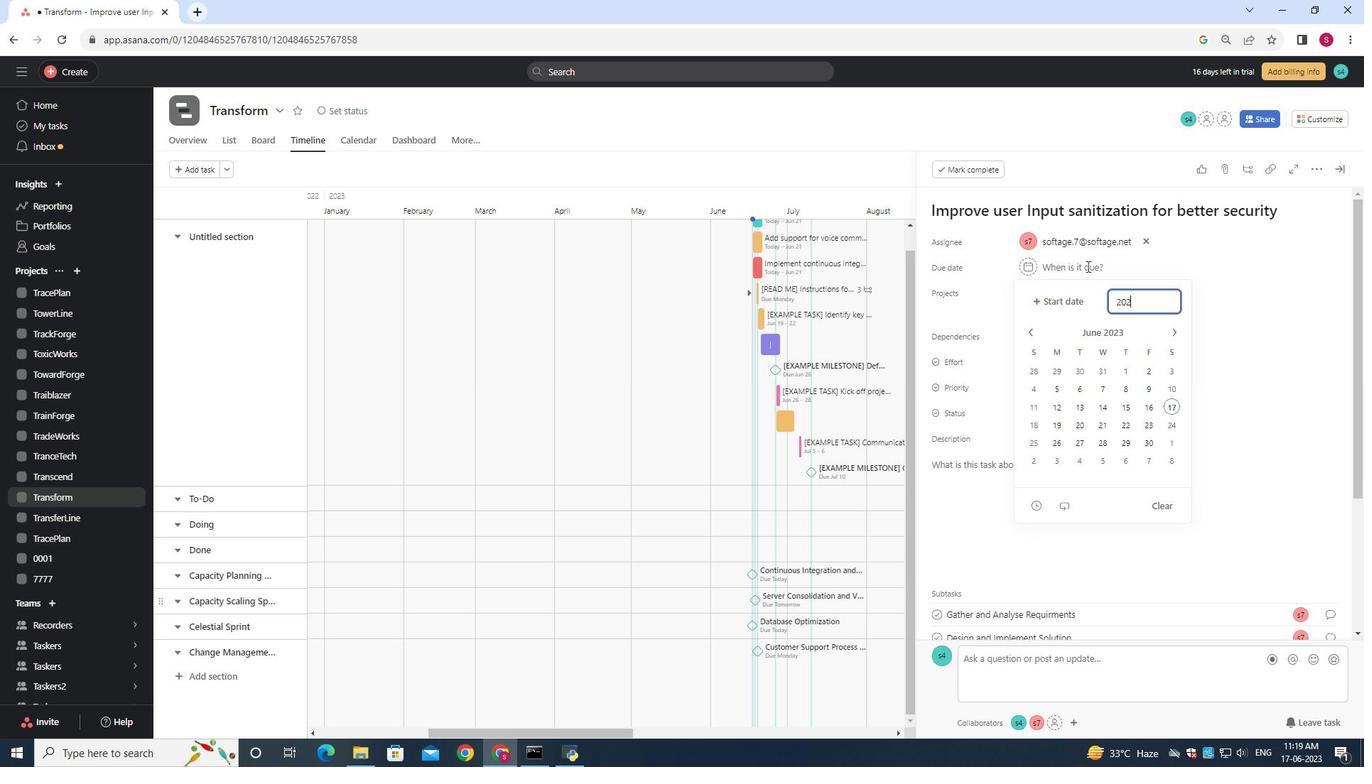
Action: Mouse moved to (1089, 267)
Screenshot: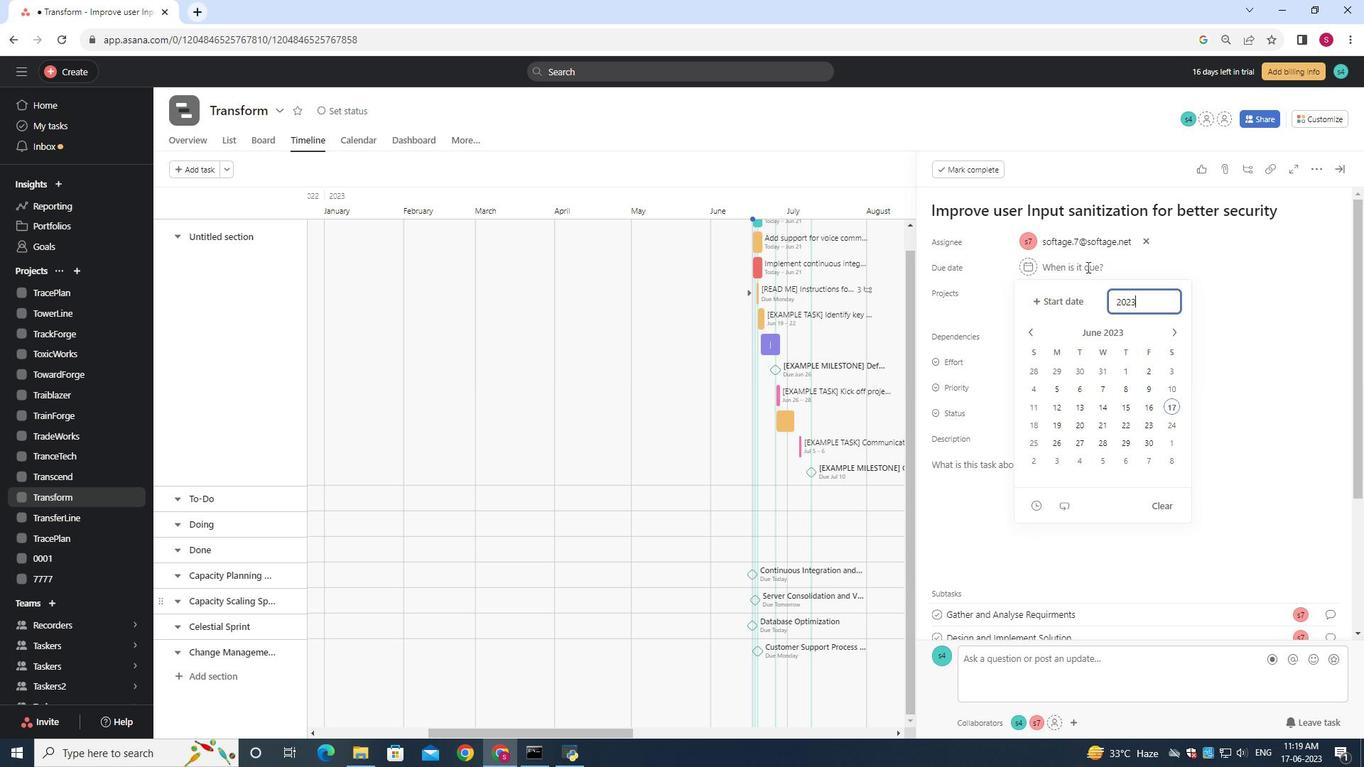
Action: Key pressed /
Screenshot: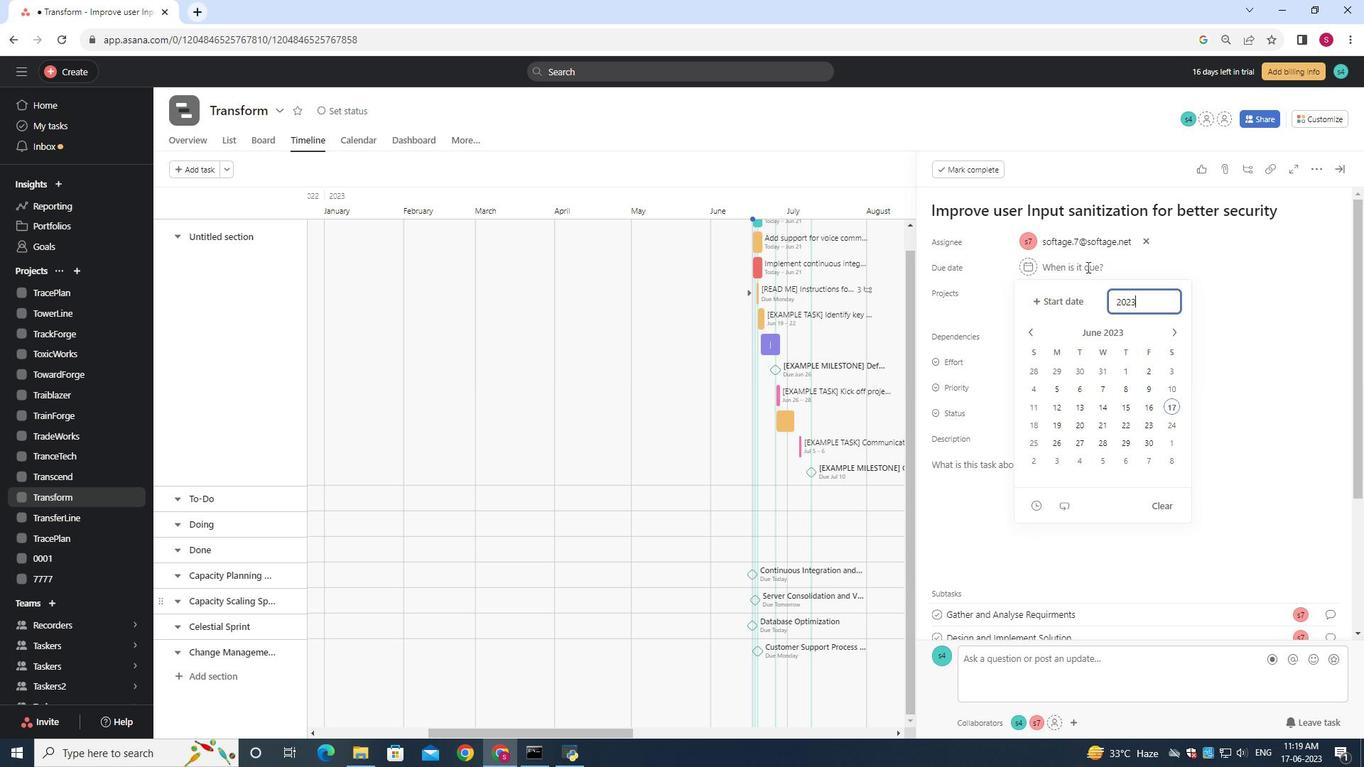 
Action: Mouse moved to (1092, 268)
Screenshot: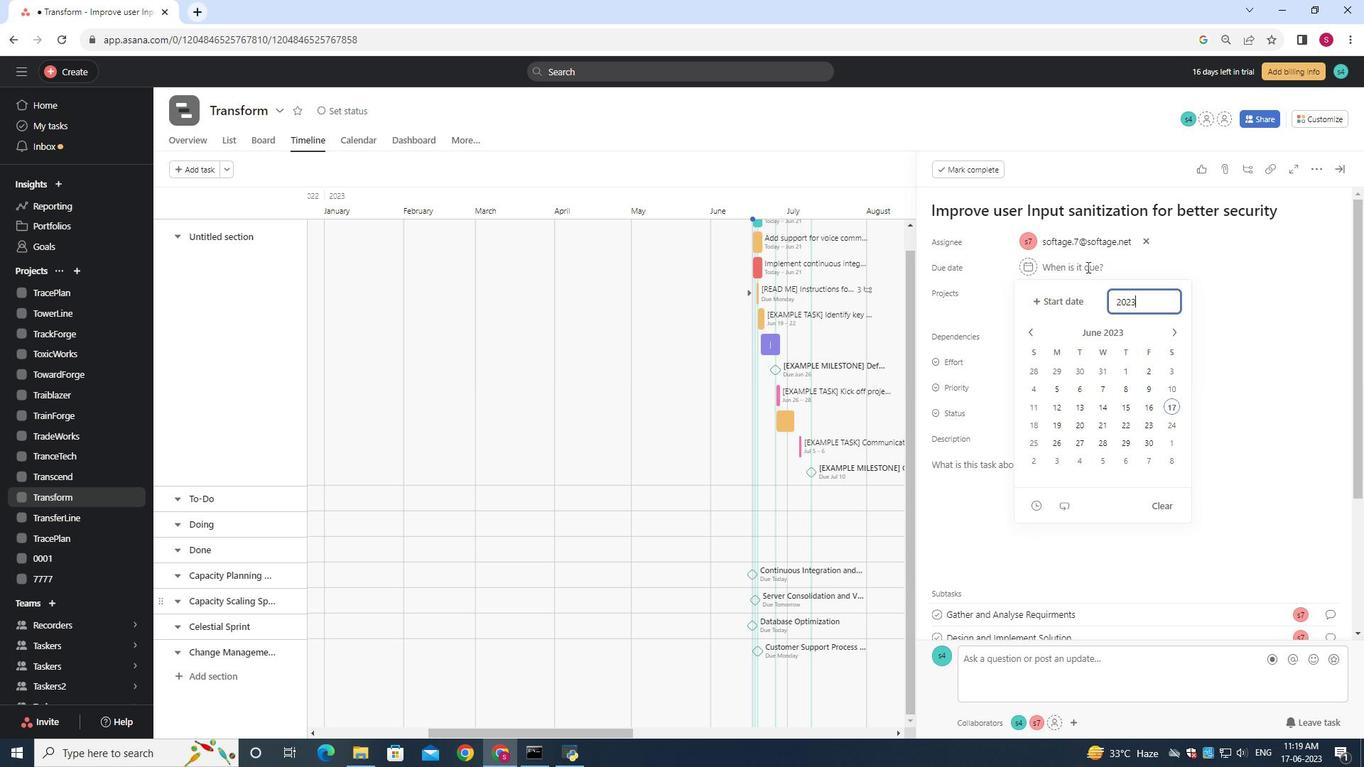 
Action: Key pressed 11/
Screenshot: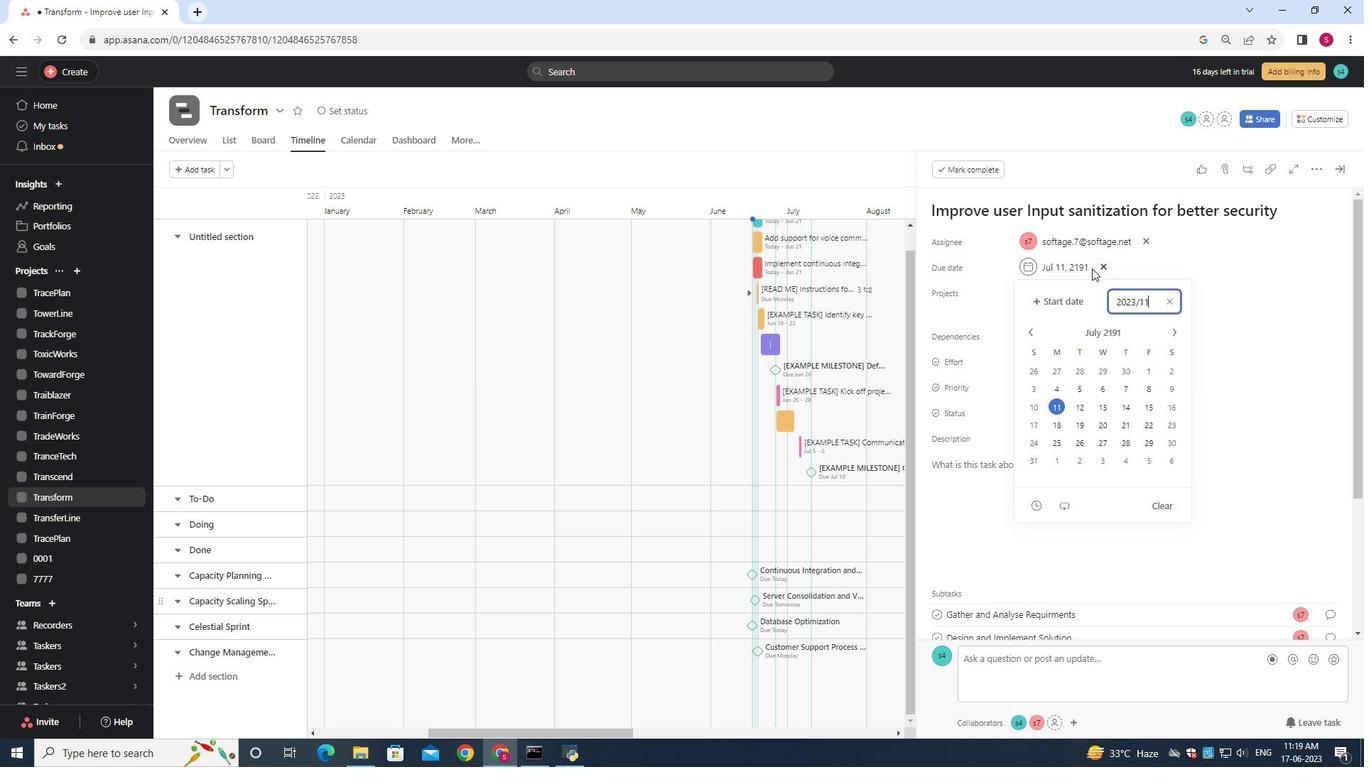 
Action: Mouse moved to (1099, 274)
Screenshot: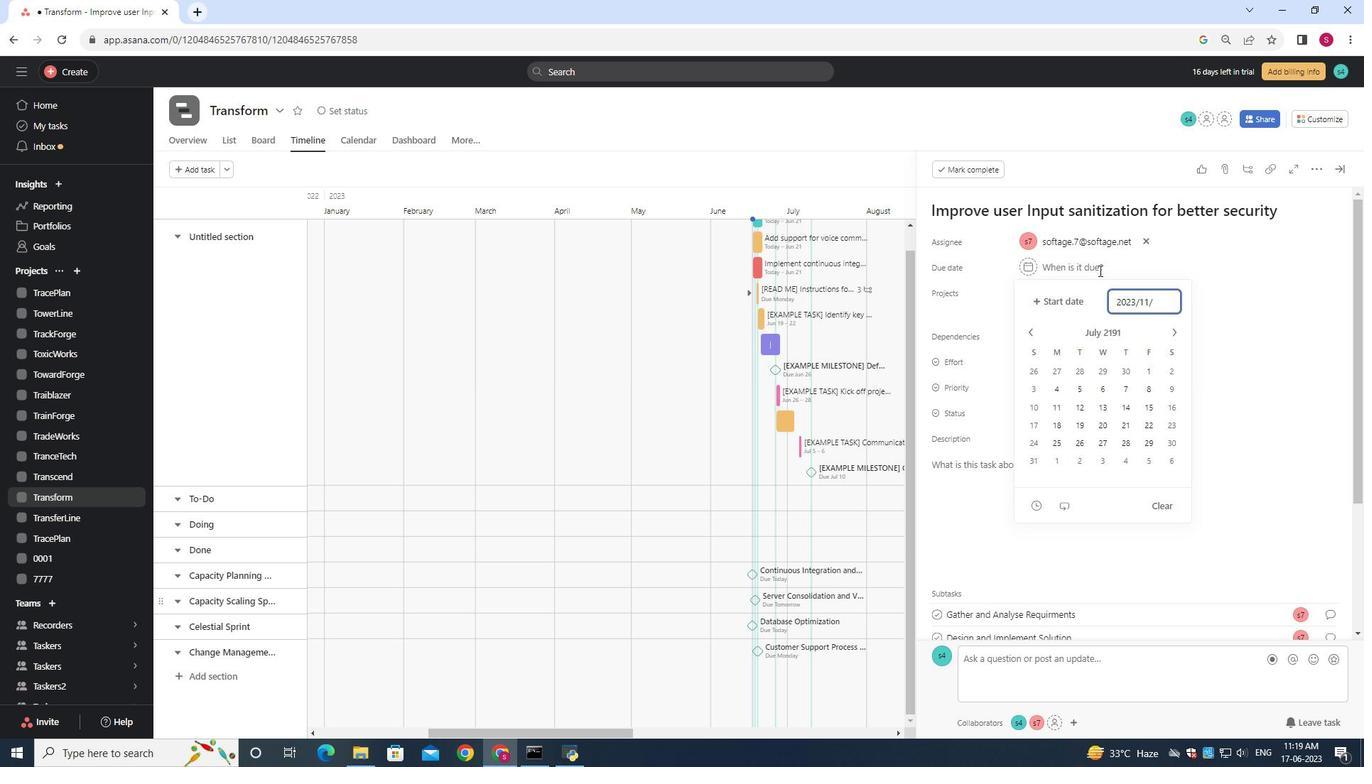 
Action: Key pressed 08<Key.enter>
Screenshot: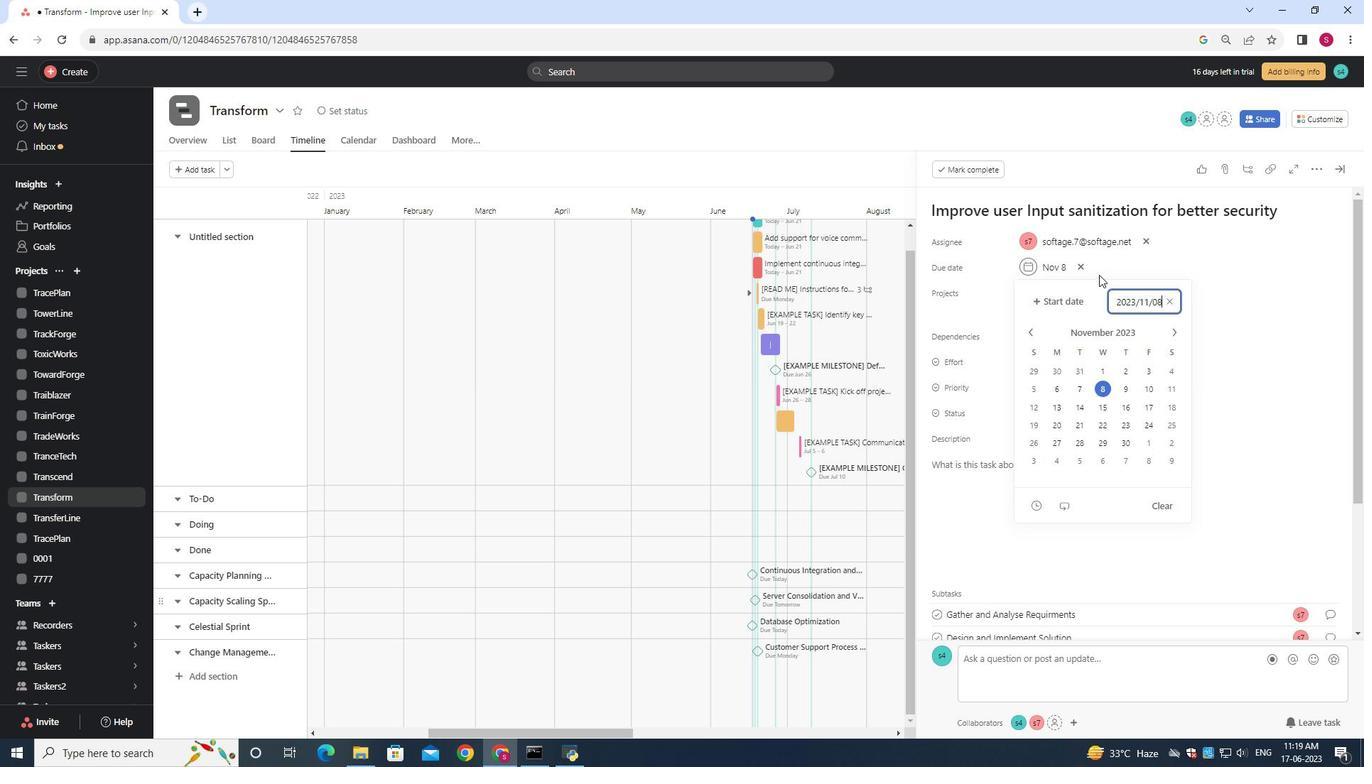 
